 Task: Create Equity Opening Balance with Date: 01-Apr-23 for $5500
Action: Mouse moved to (69, 193)
Screenshot: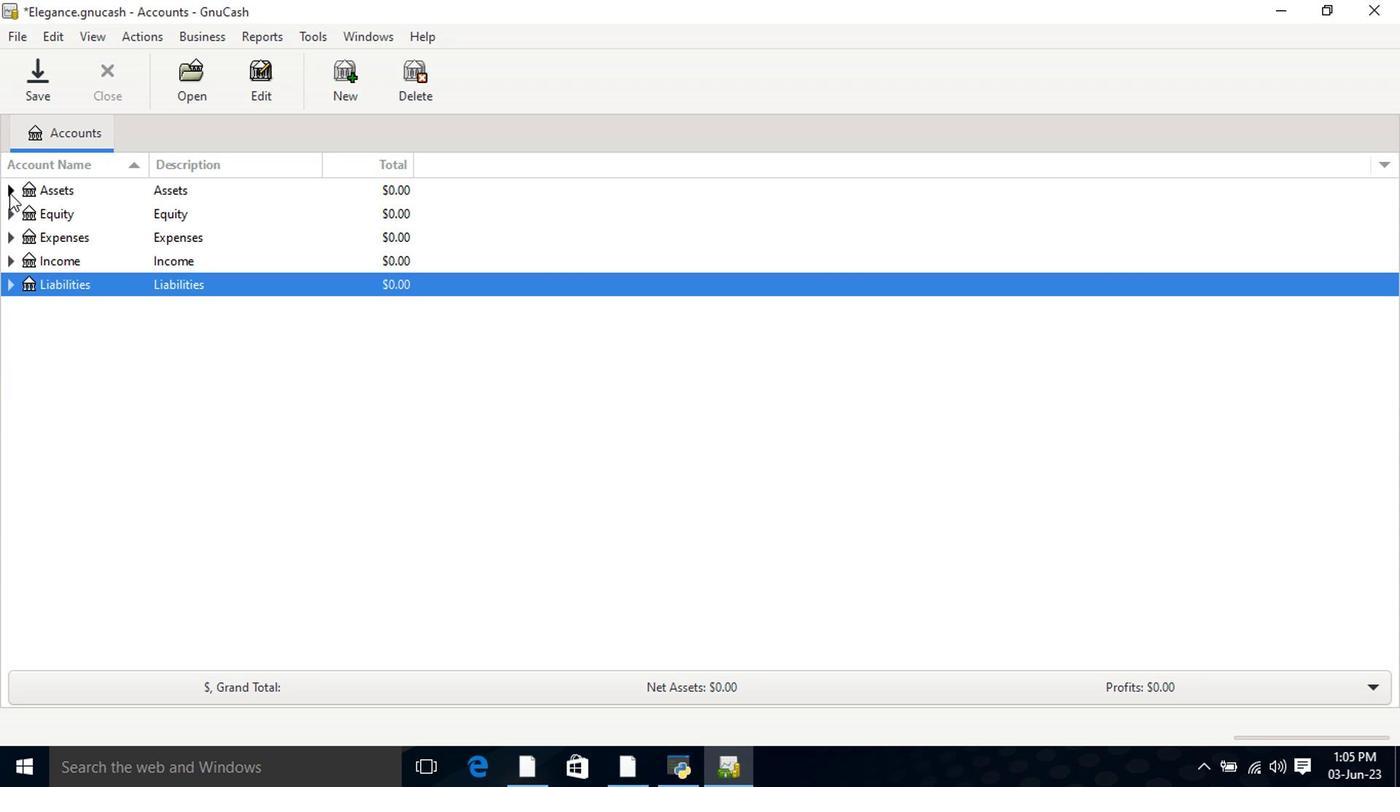 
Action: Mouse pressed left at (69, 193)
Screenshot: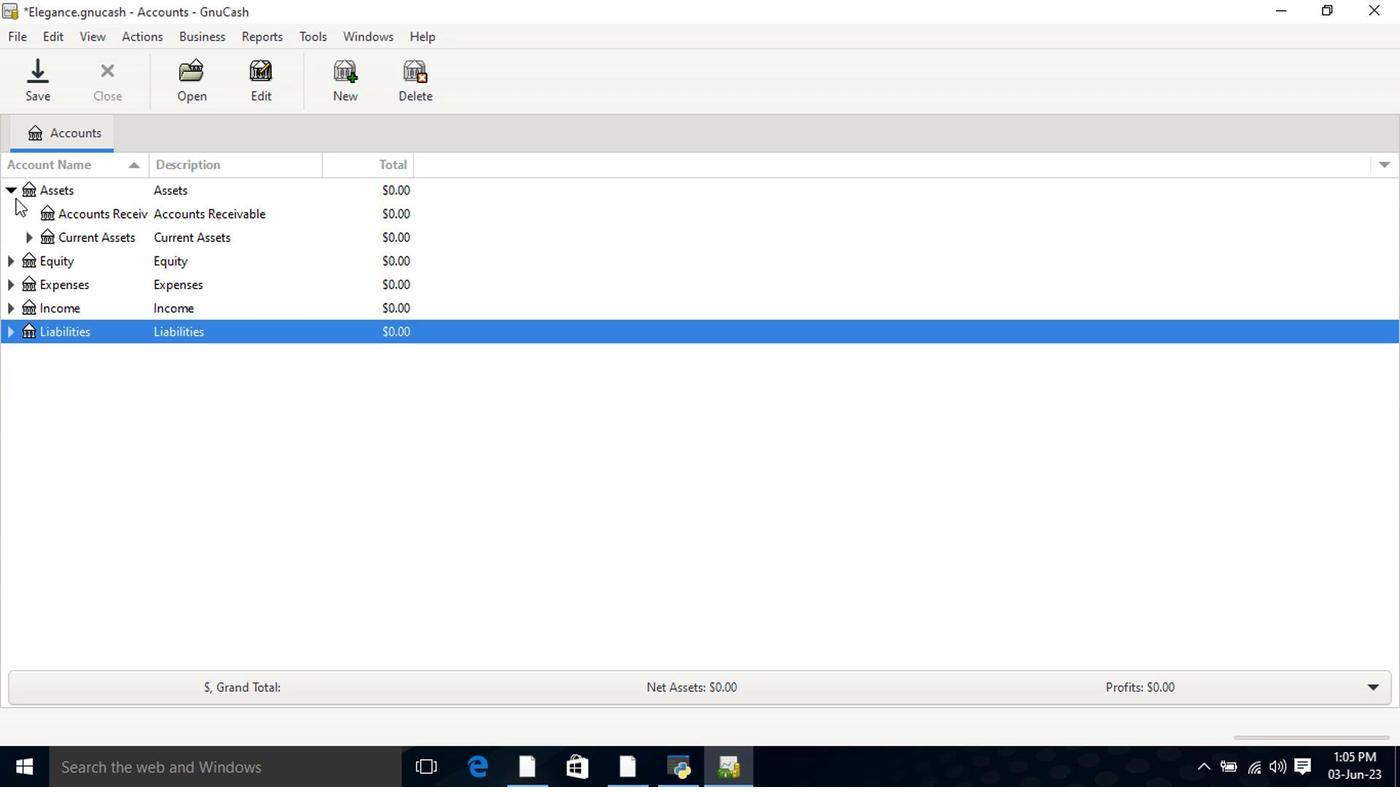 
Action: Mouse moved to (134, 230)
Screenshot: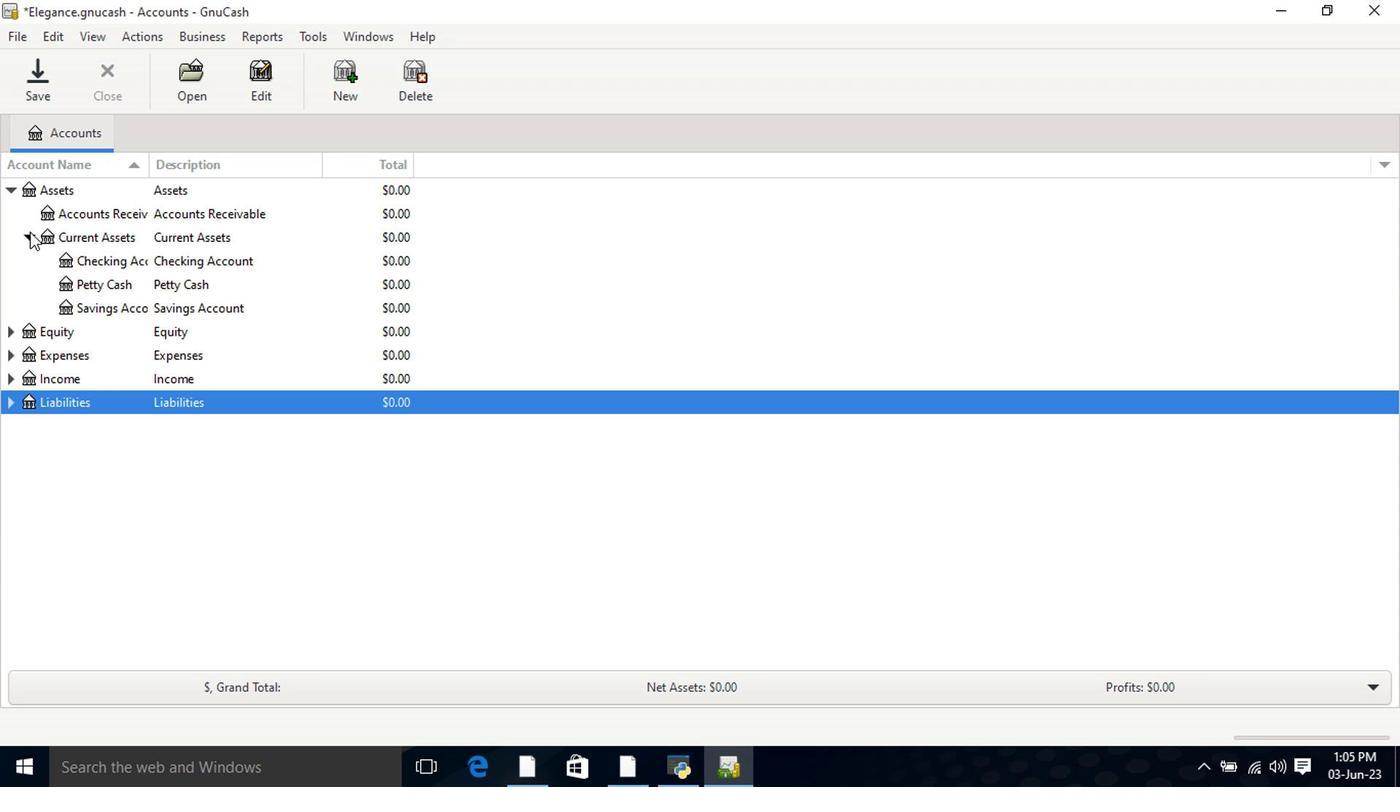 
Action: Mouse pressed left at (134, 230)
Screenshot: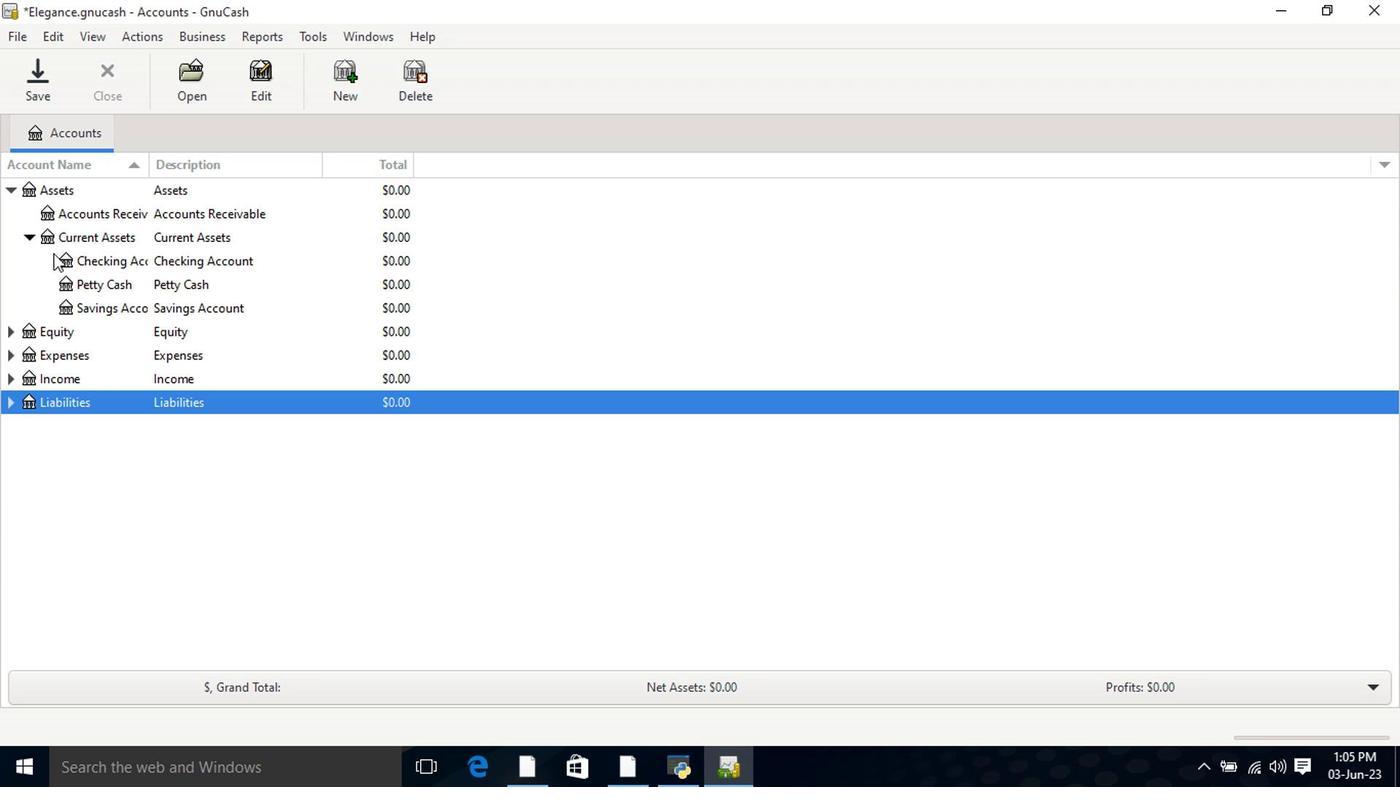 
Action: Mouse moved to (82, 228)
Screenshot: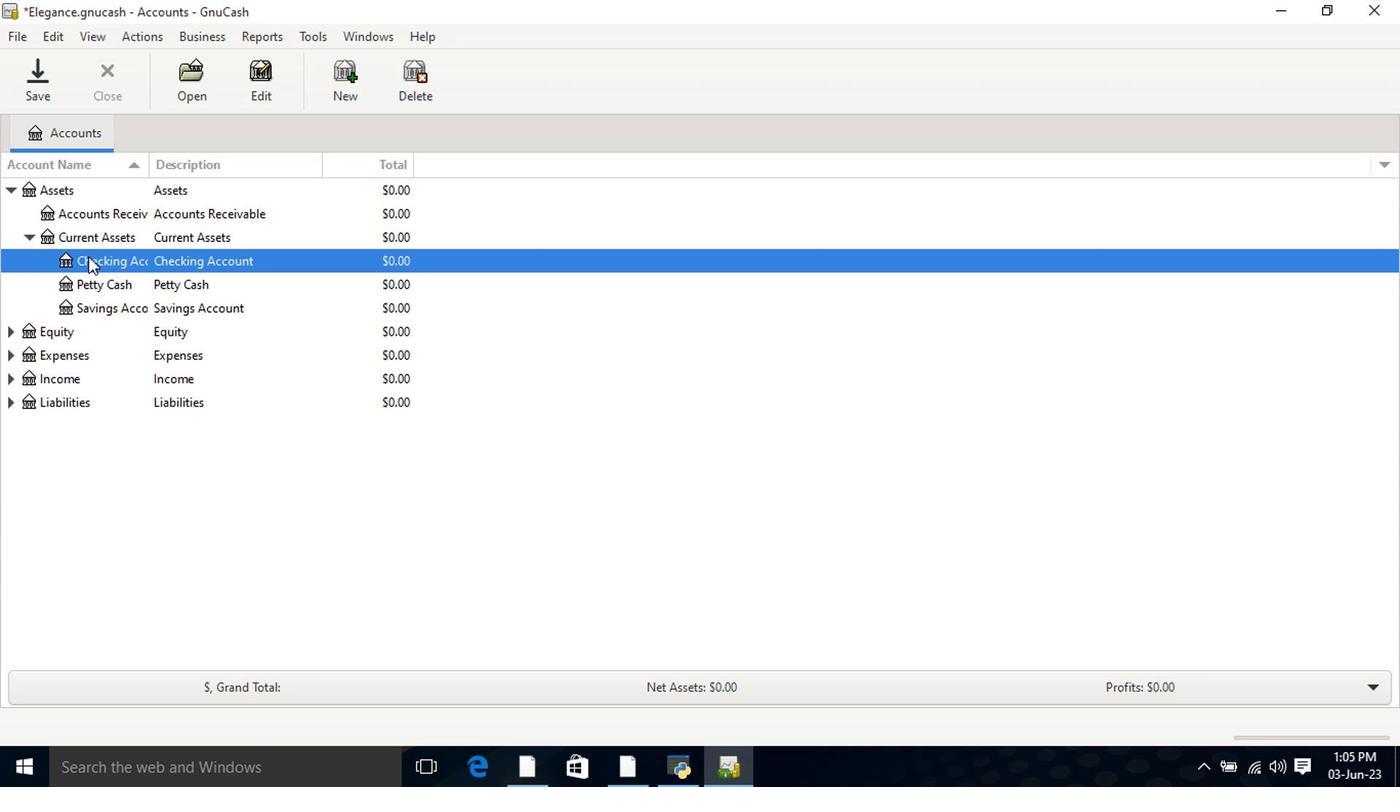 
Action: Mouse pressed left at (82, 228)
Screenshot: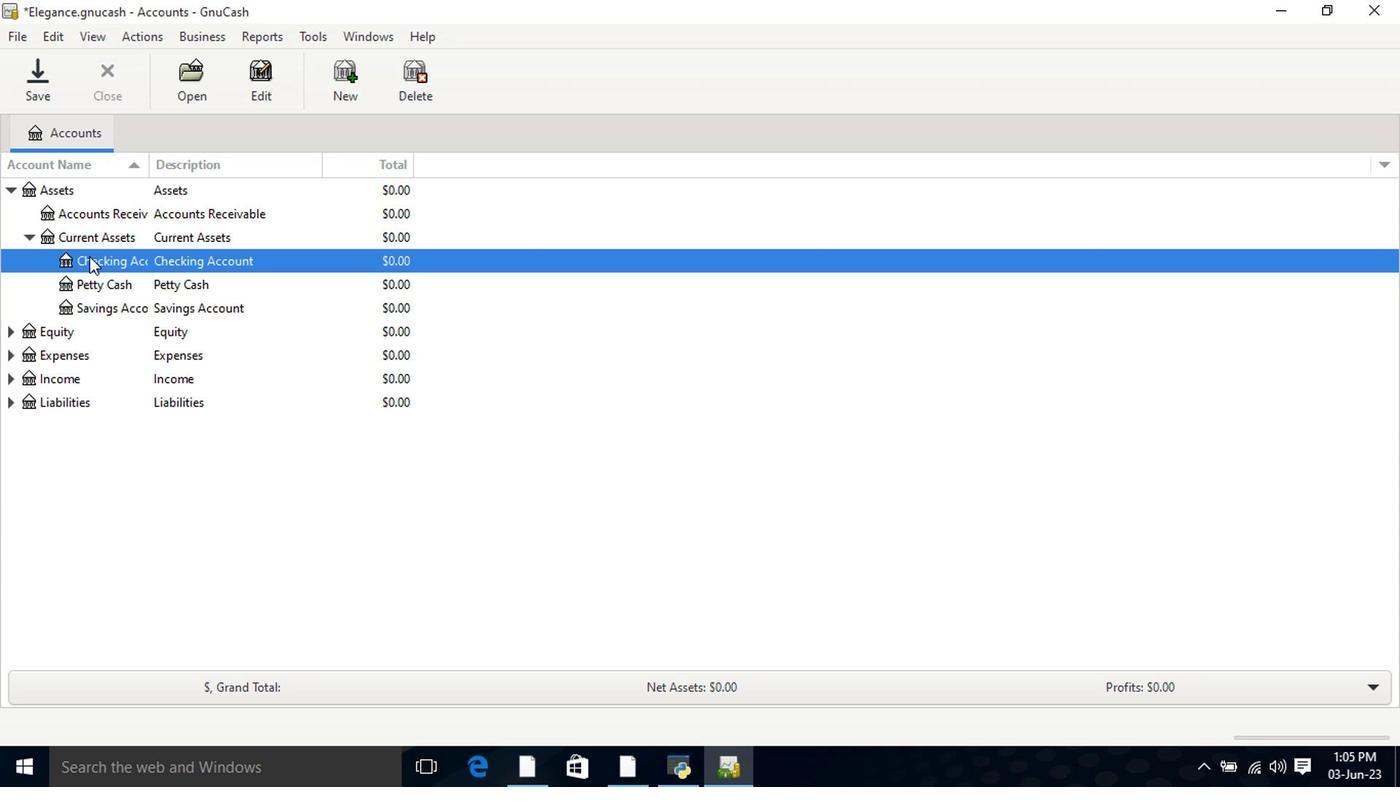 
Action: Mouse moved to (130, 248)
Screenshot: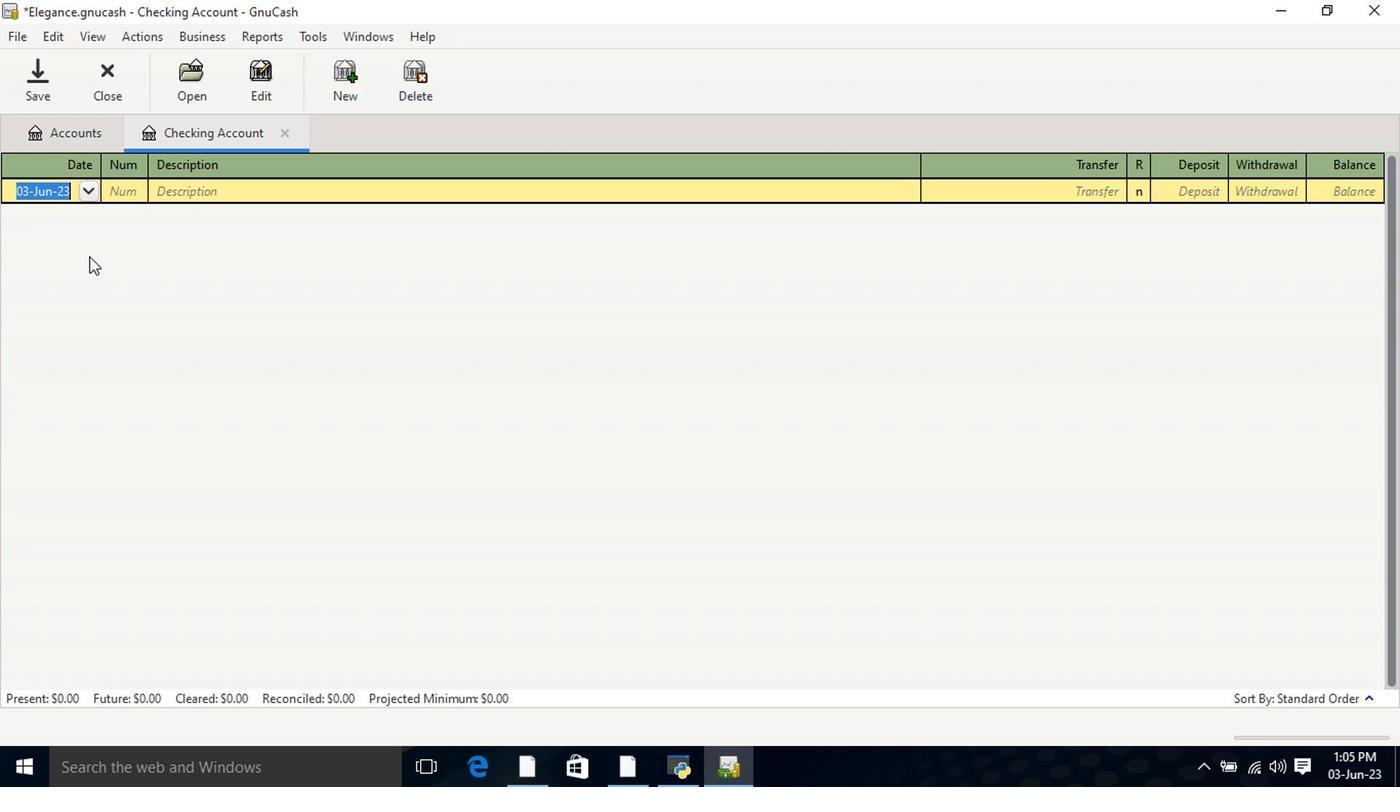 
Action: Mouse pressed left at (130, 248)
Screenshot: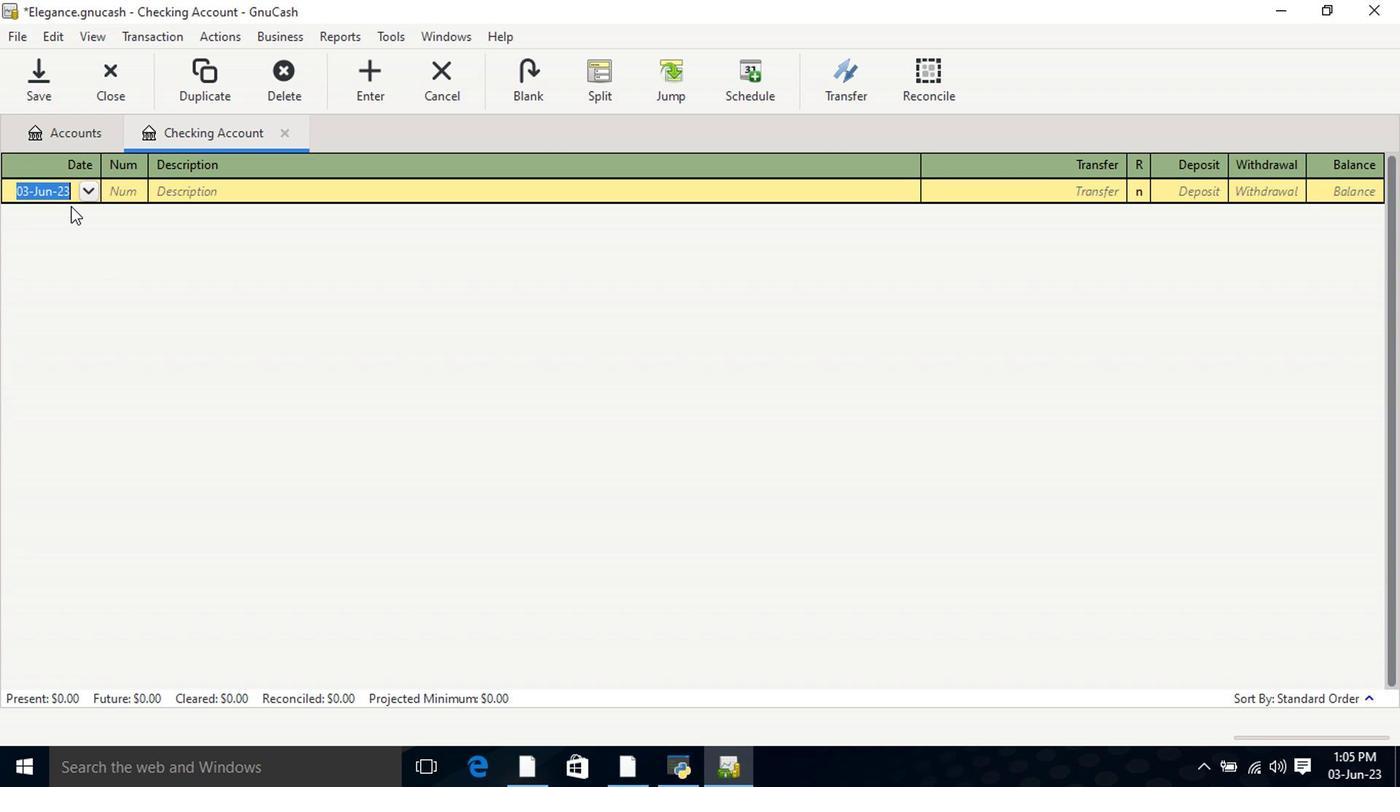 
Action: Mouse moved to (131, 248)
Screenshot: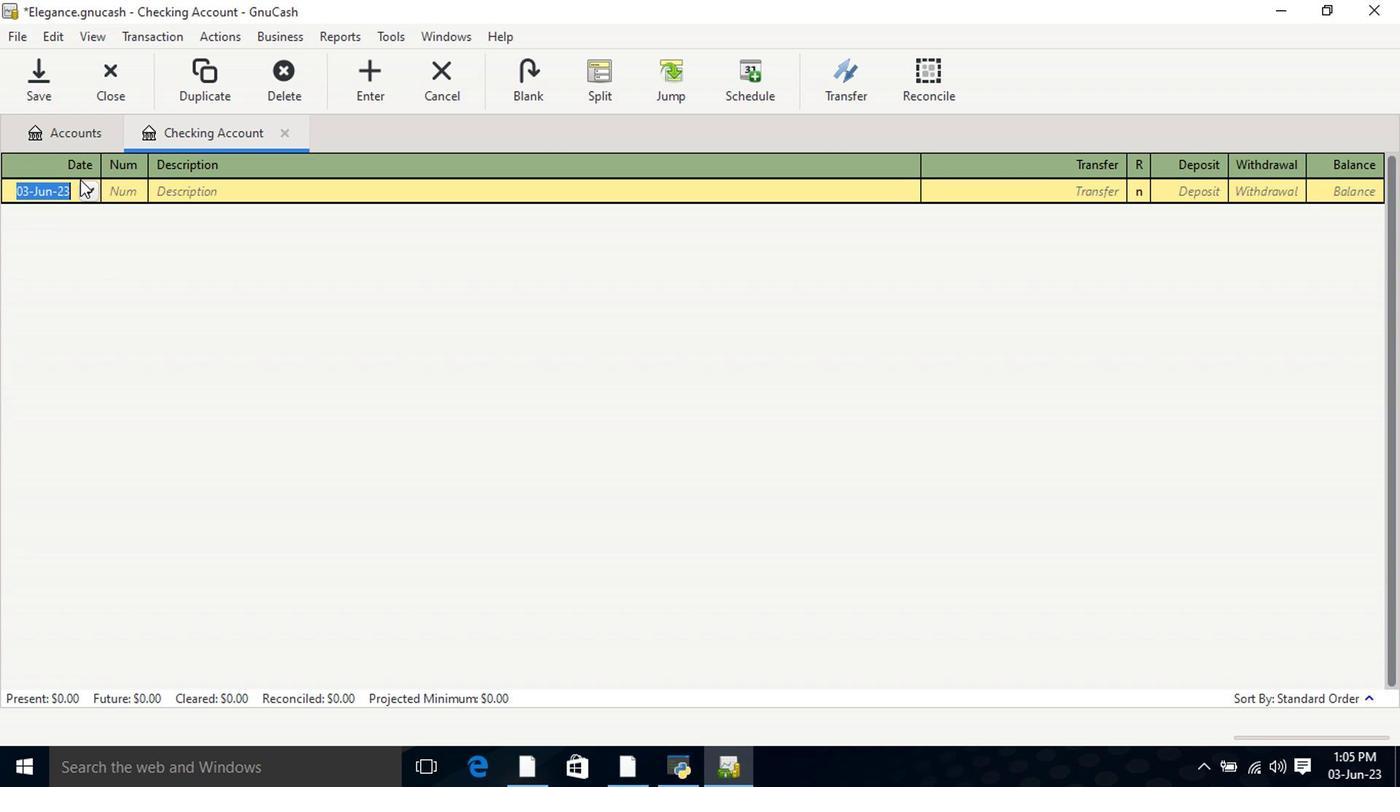 
Action: Mouse pressed left at (131, 248)
Screenshot: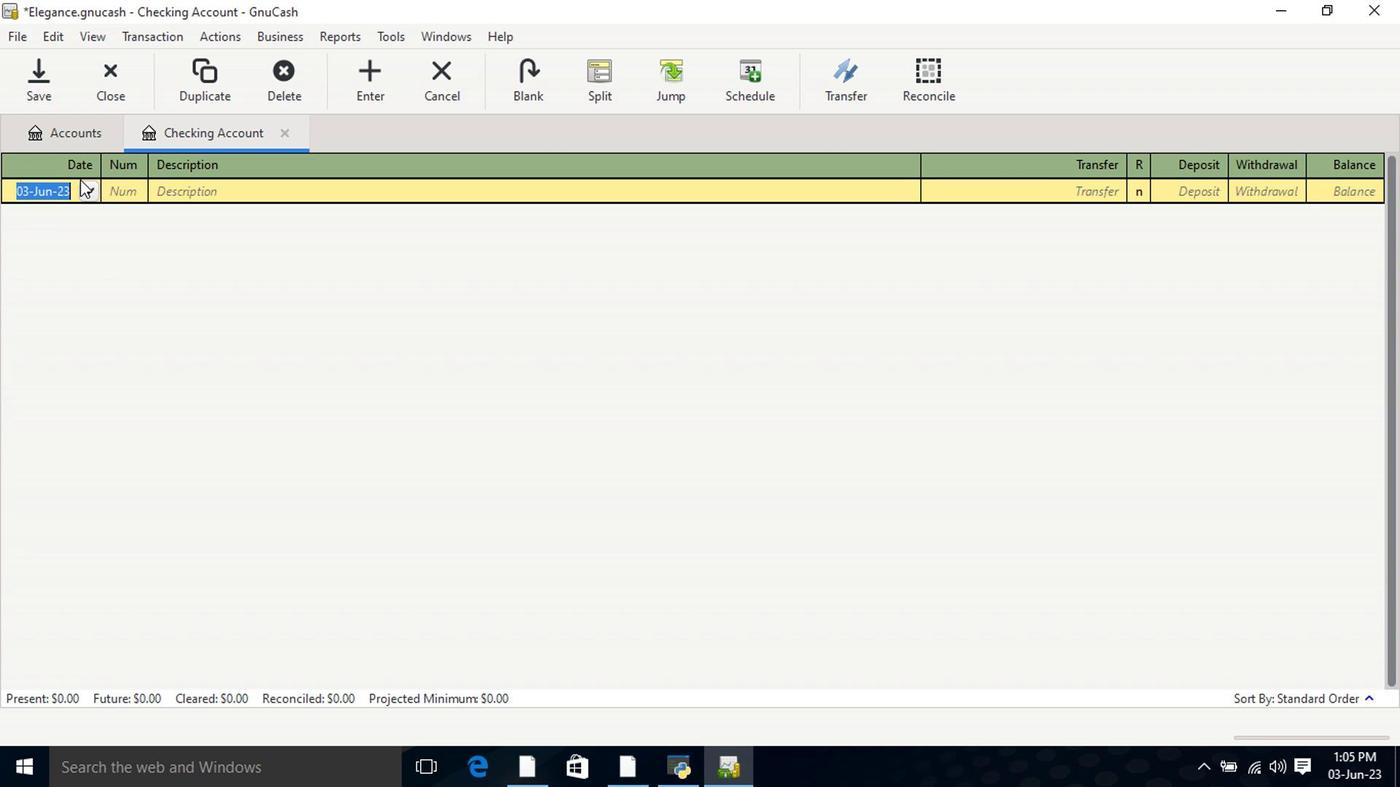 
Action: Mouse pressed left at (131, 248)
Screenshot: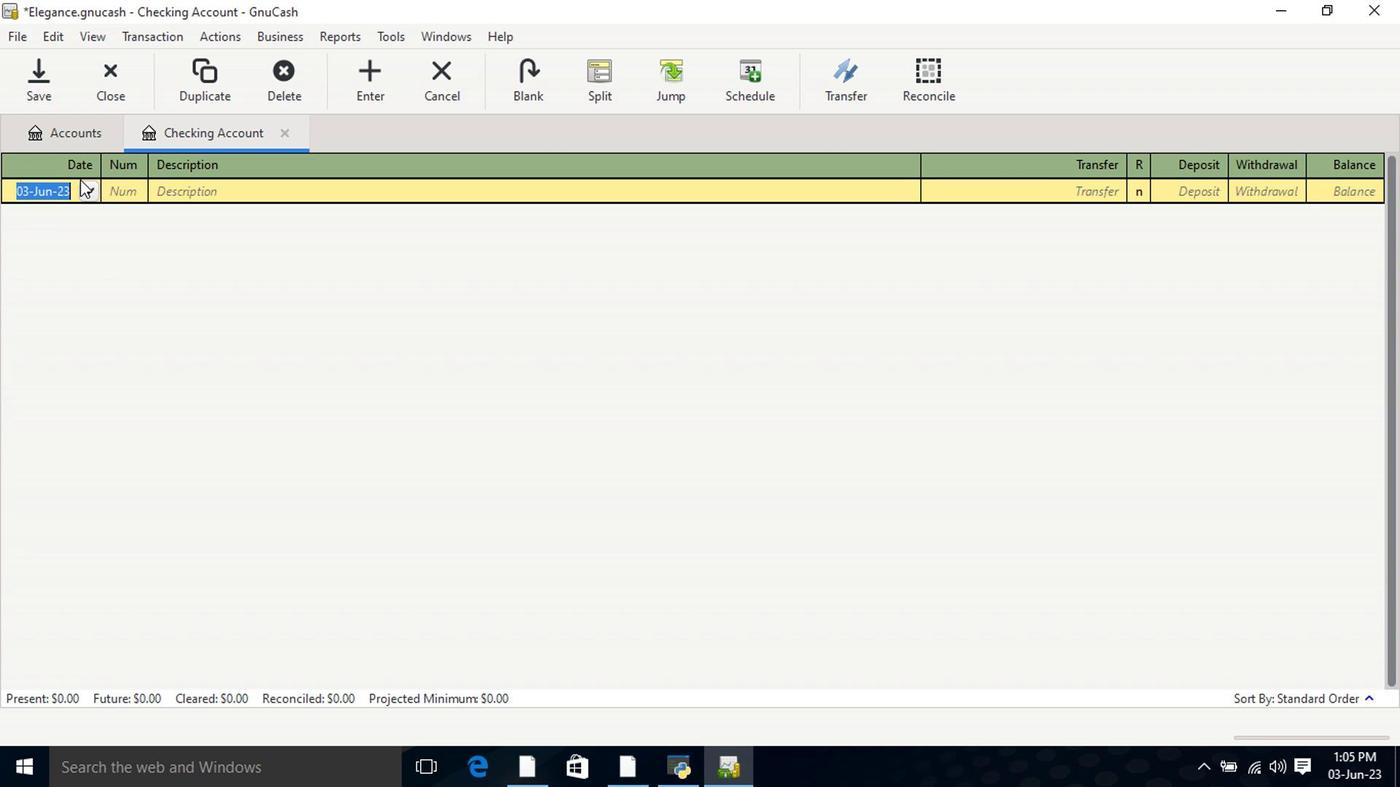 
Action: Mouse moved to (124, 194)
Screenshot: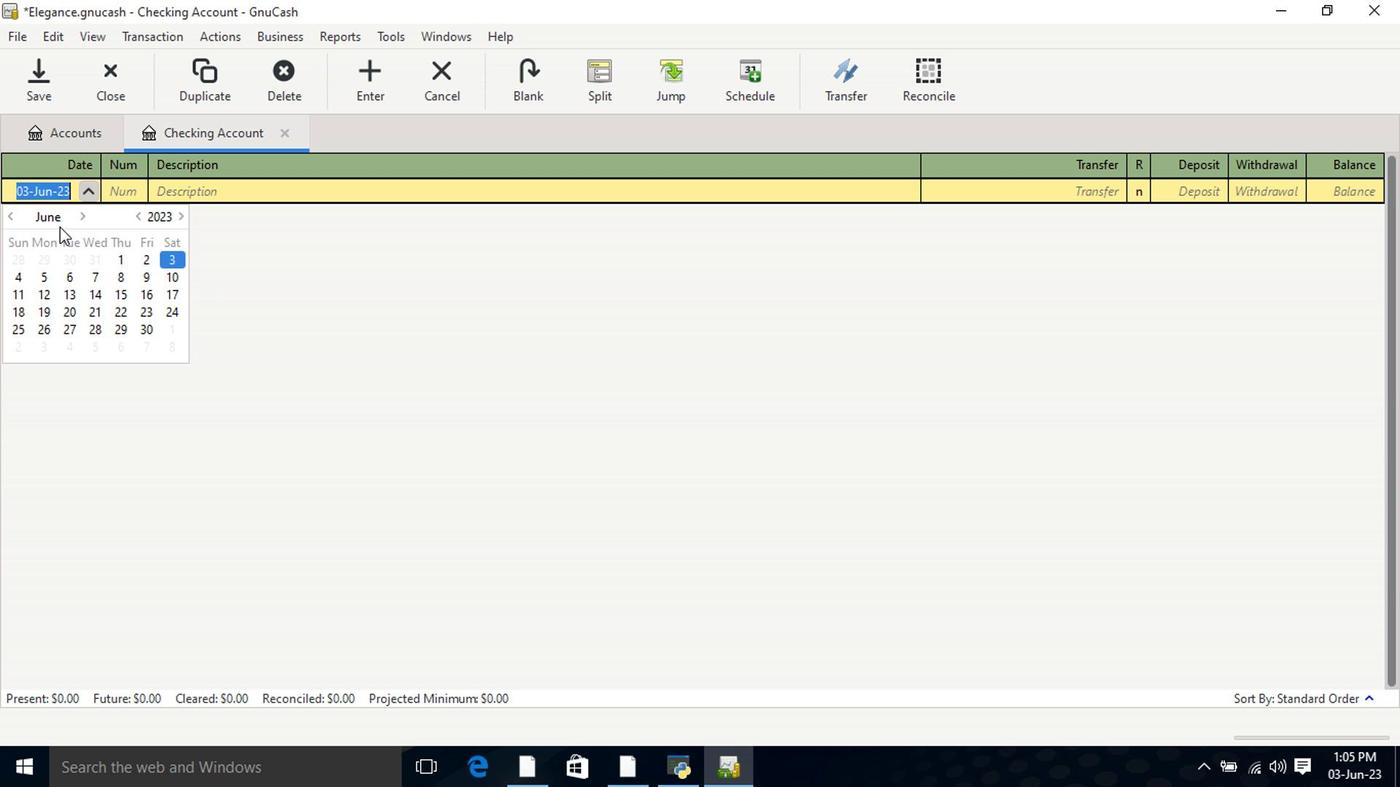 
Action: Mouse pressed left at (124, 194)
Screenshot: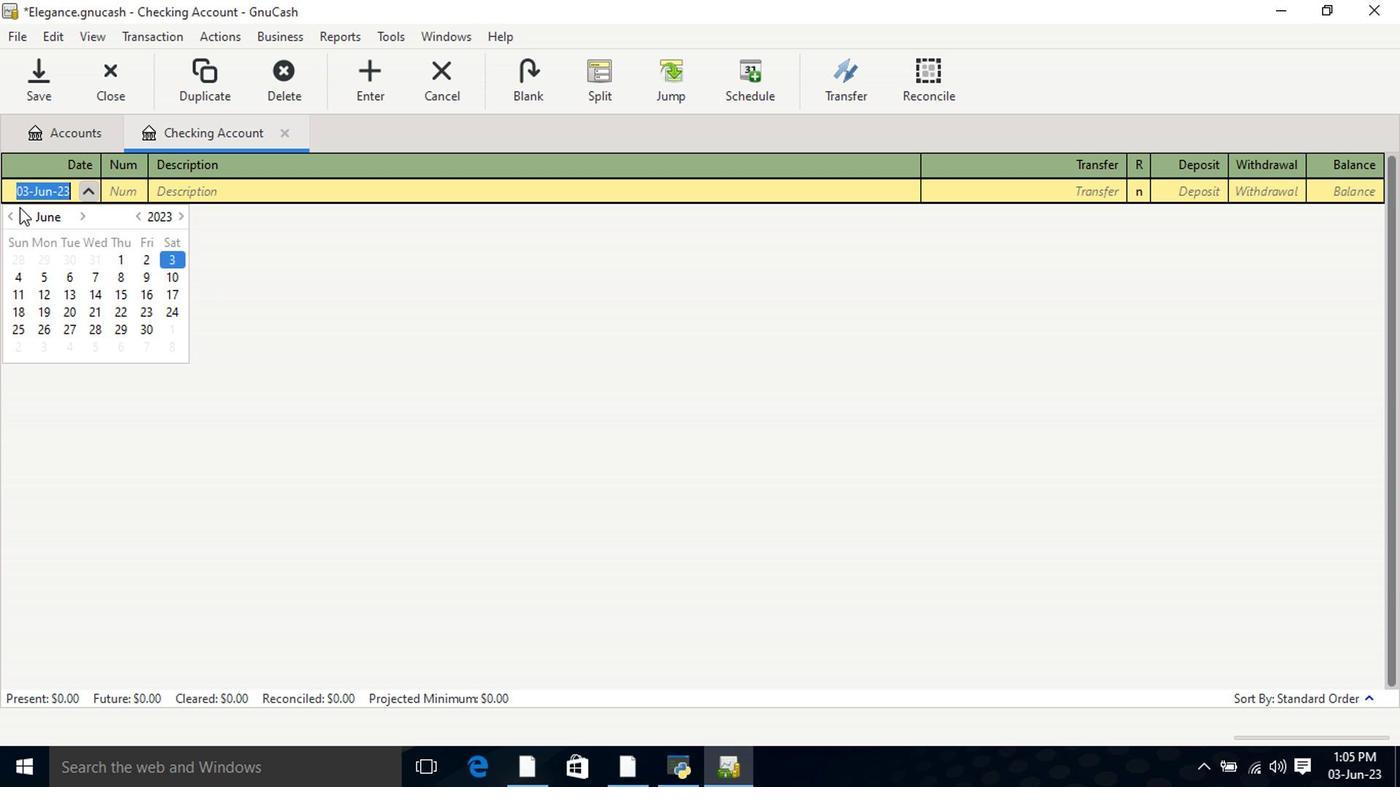 
Action: Mouse moved to (70, 217)
Screenshot: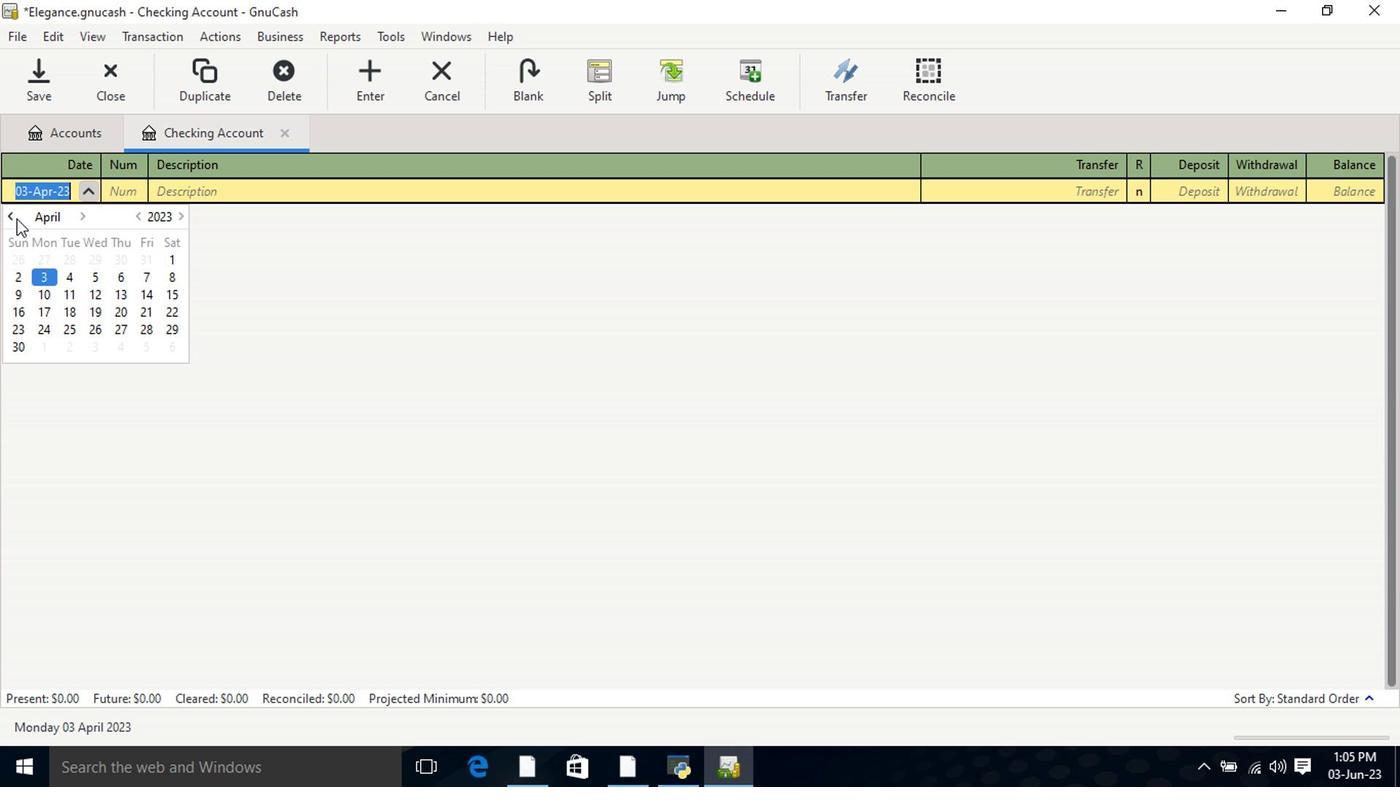 
Action: Mouse pressed left at (70, 217)
Screenshot: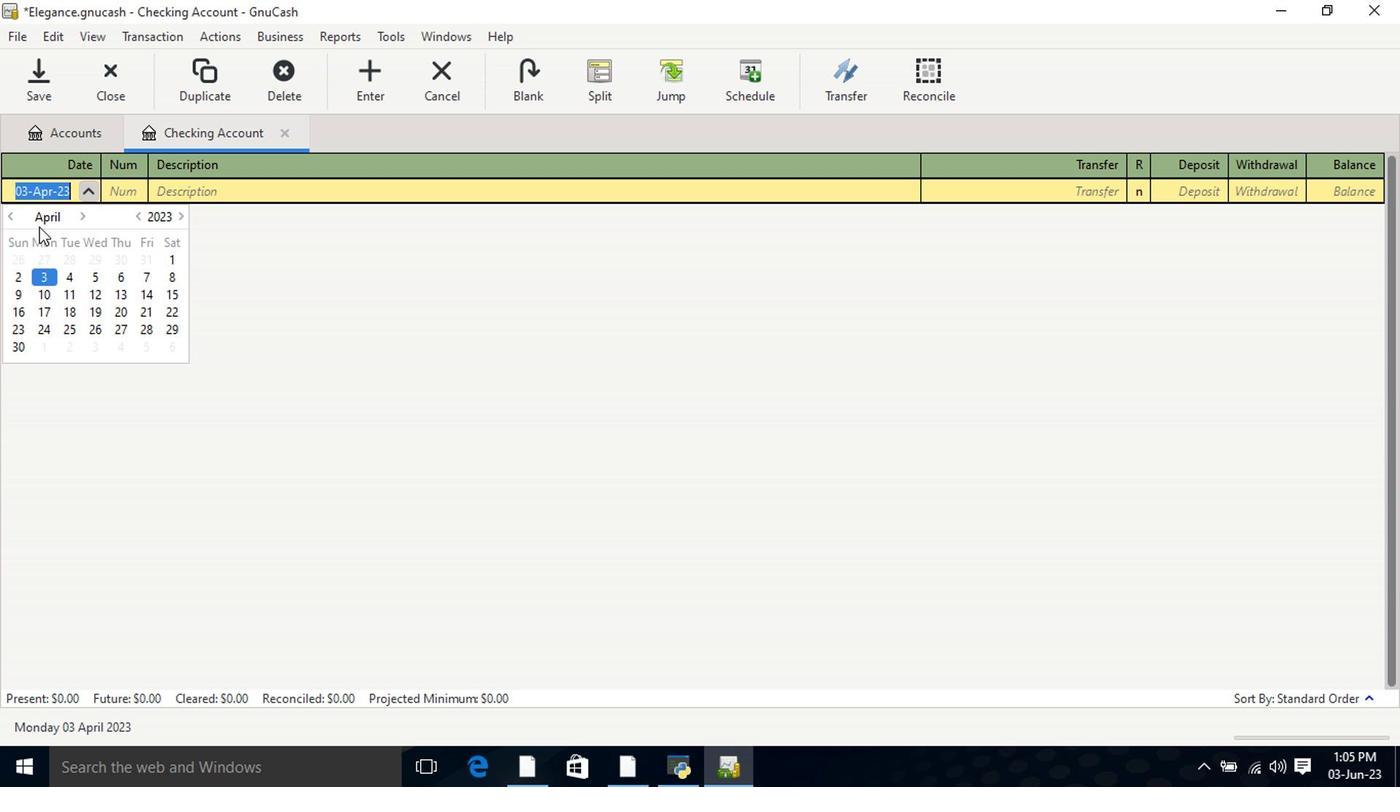 
Action: Mouse moved to (70, 217)
Screenshot: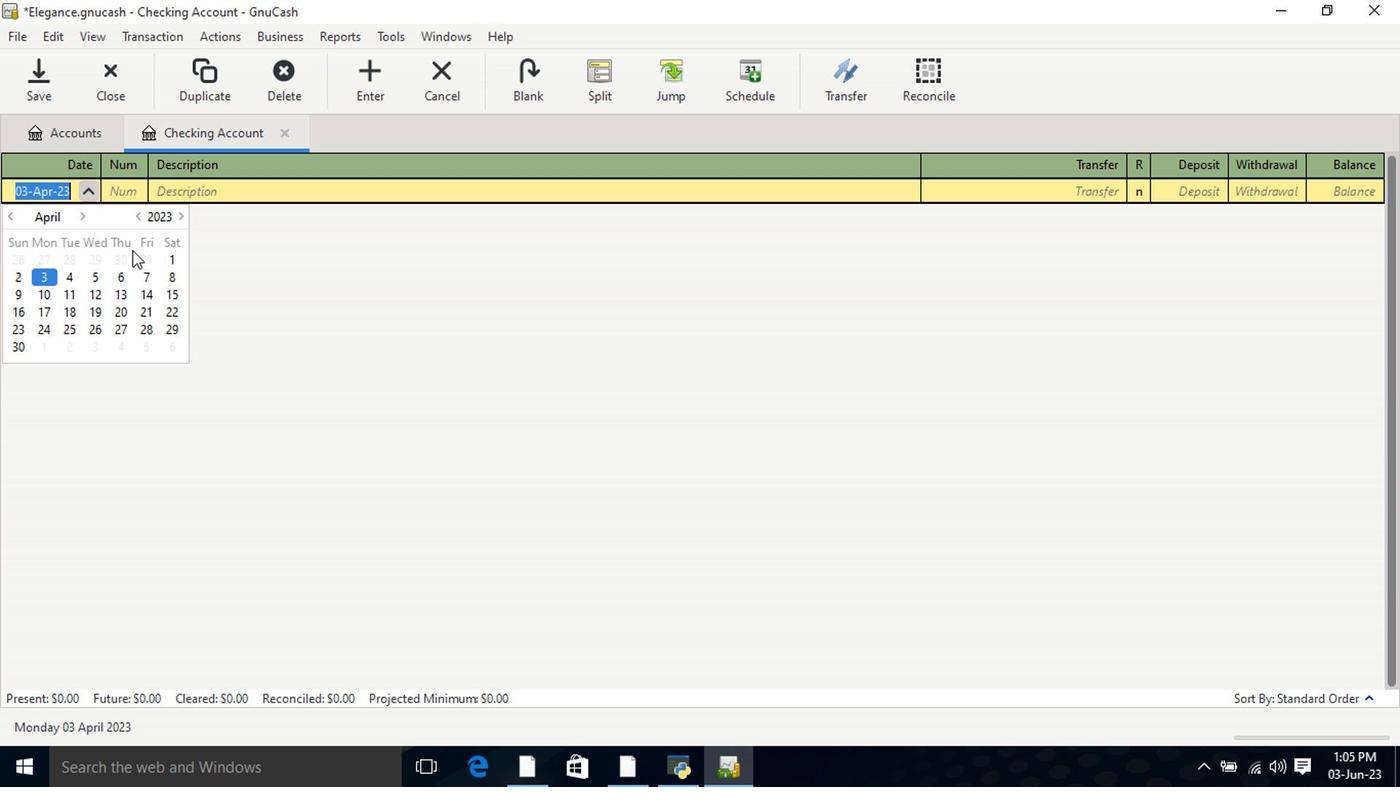 
Action: Mouse pressed left at (70, 217)
Screenshot: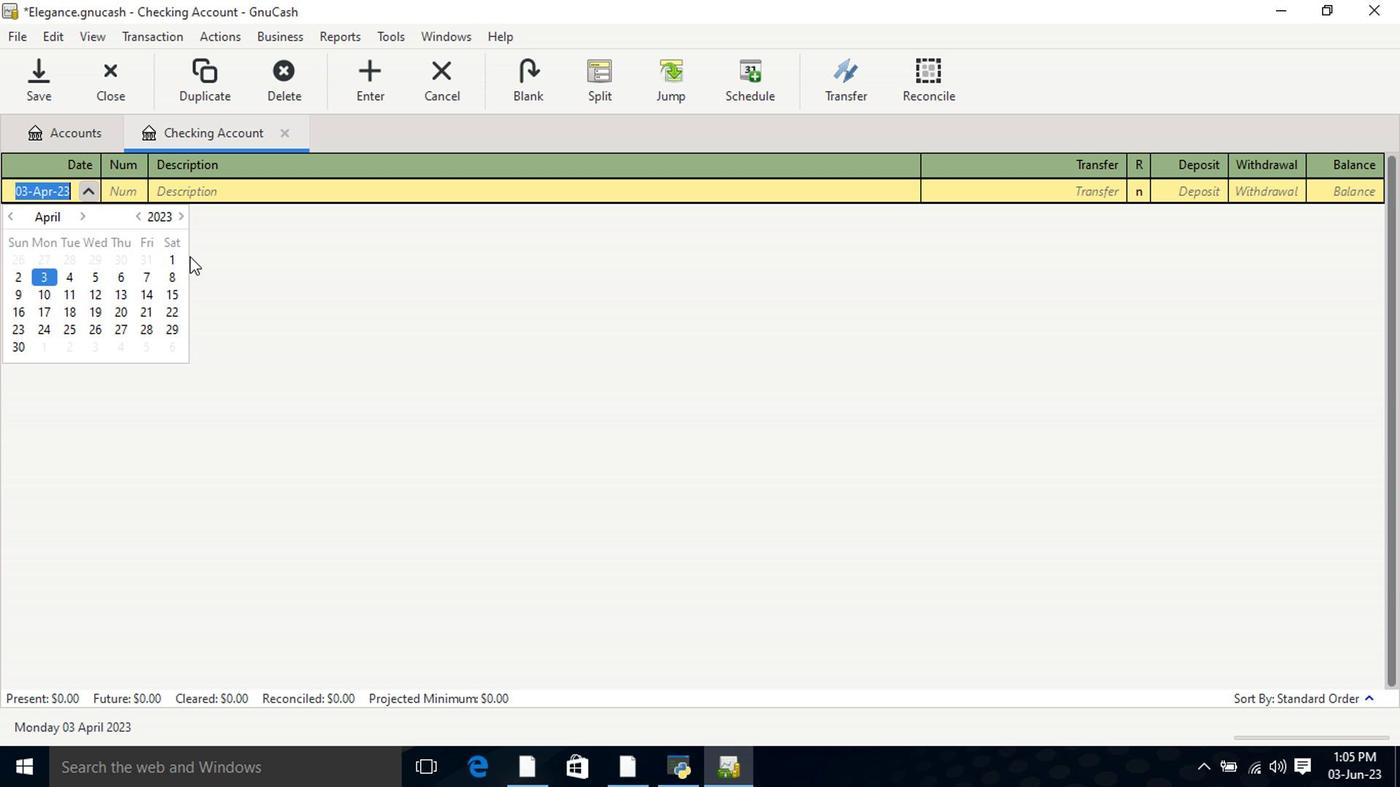 
Action: Mouse moved to (186, 246)
Screenshot: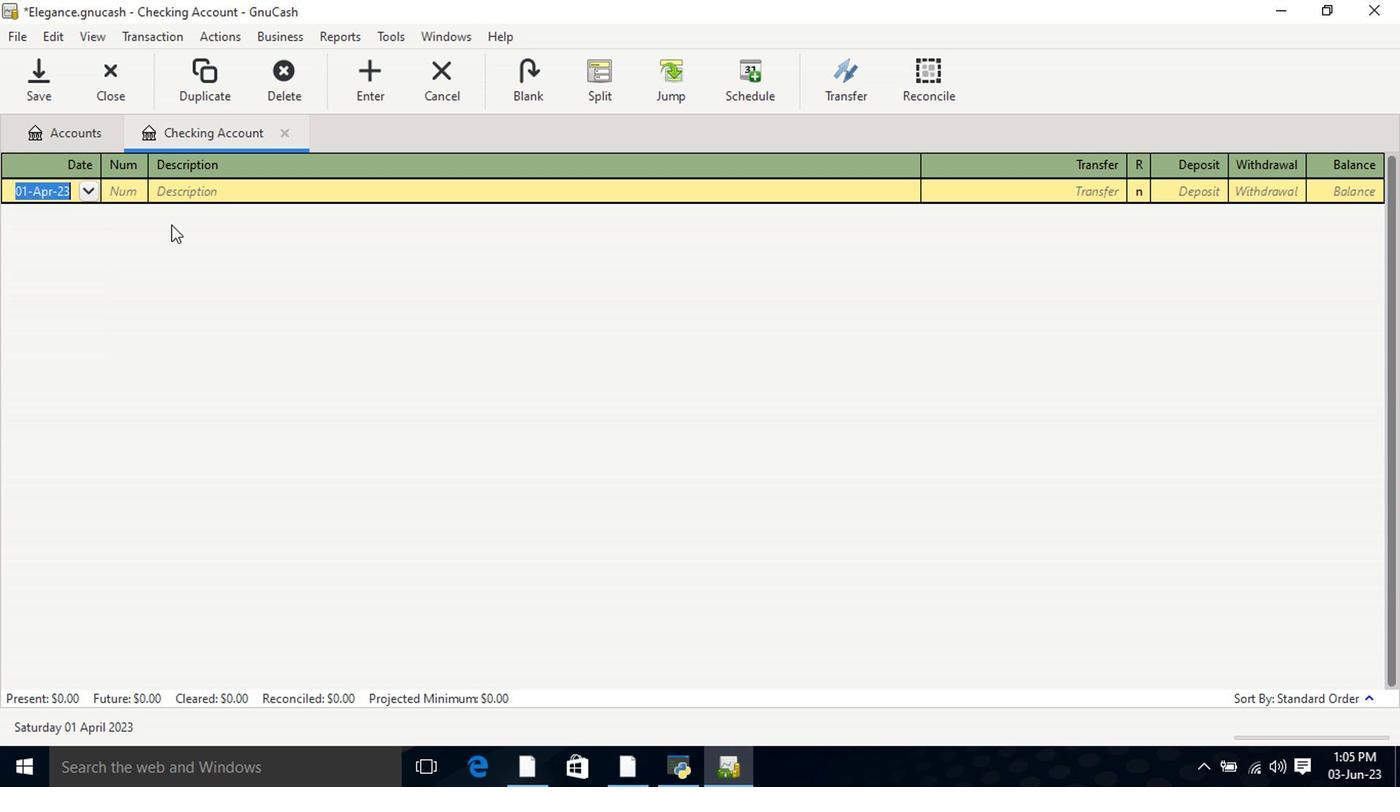 
Action: Mouse pressed left at (186, 246)
Screenshot: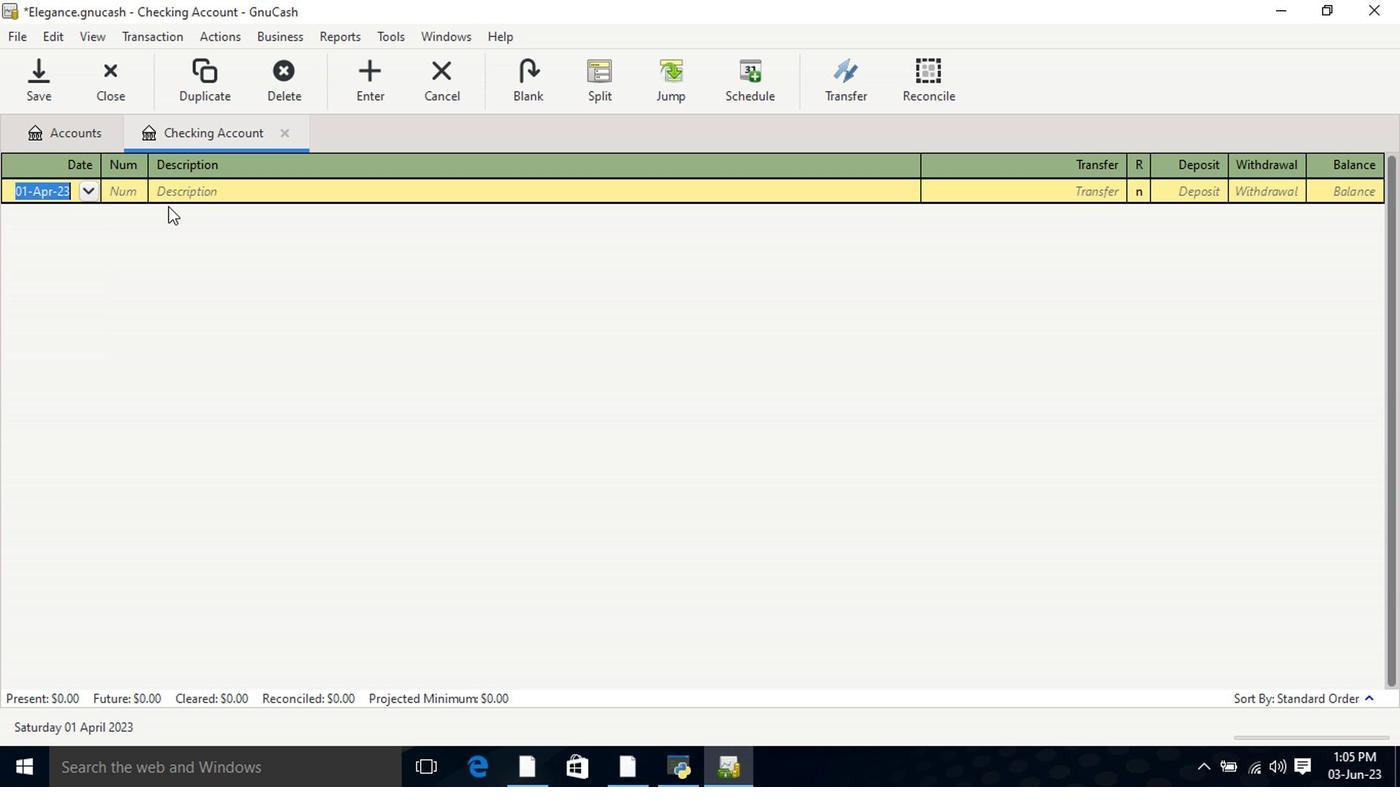 
Action: Mouse moved to (186, 246)
Screenshot: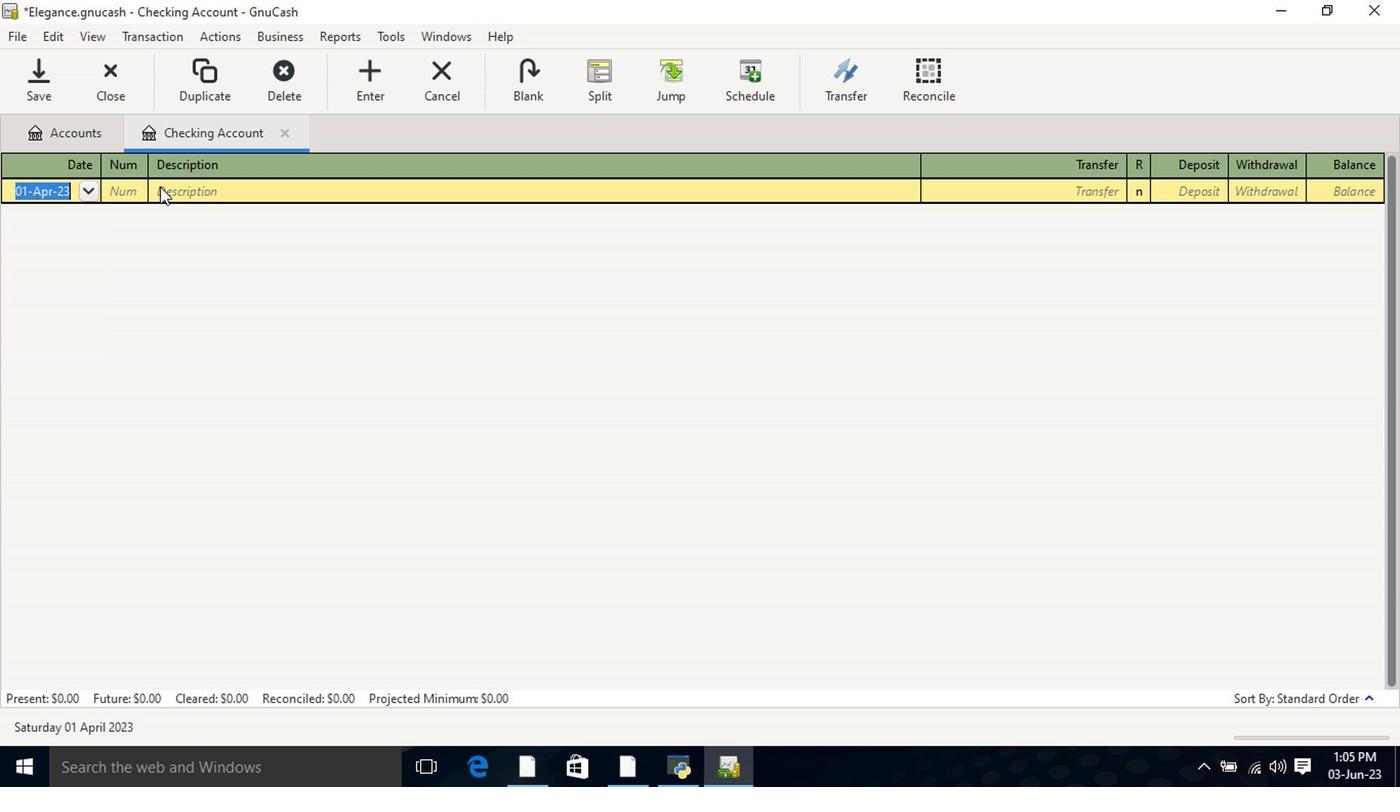 
Action: Mouse pressed left at (186, 246)
Screenshot: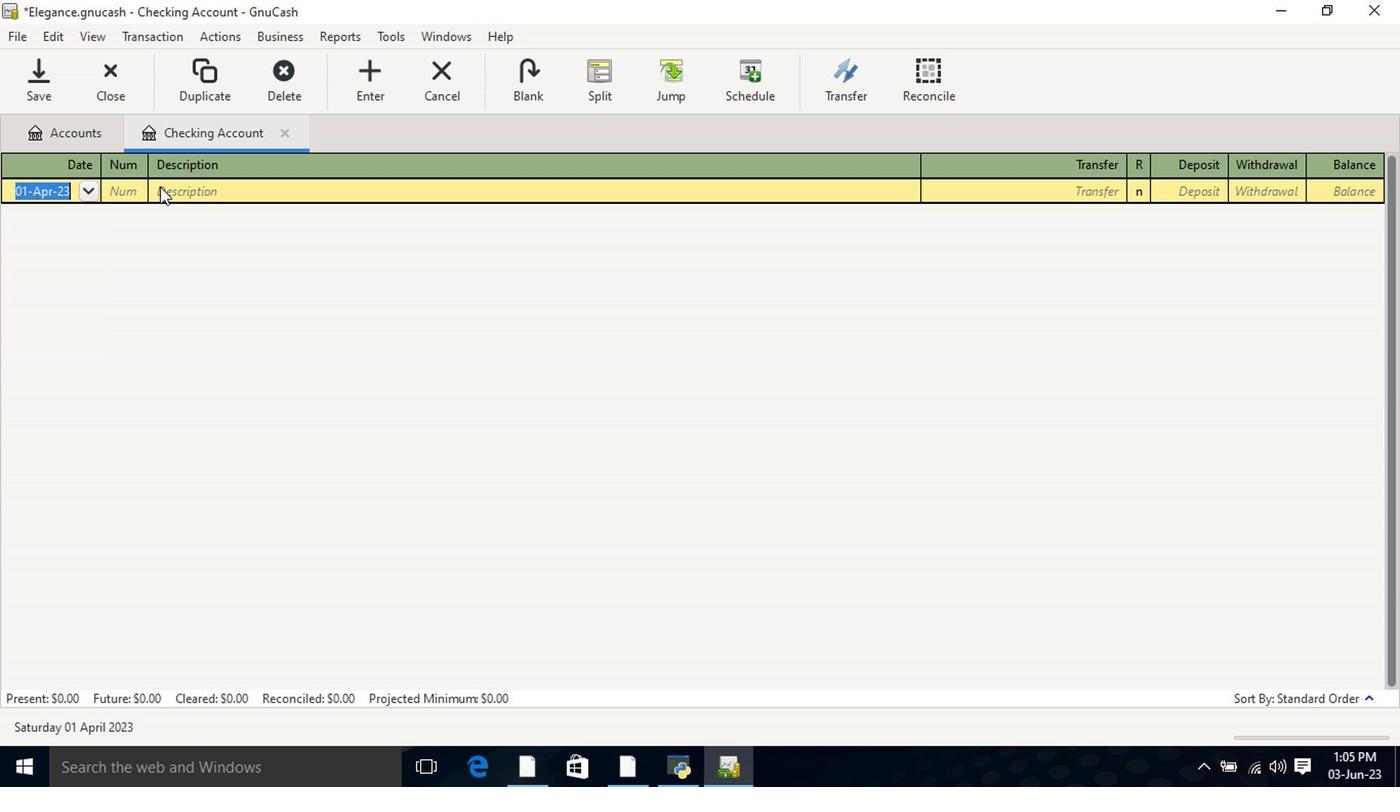 
Action: Mouse moved to (156, 196)
Screenshot: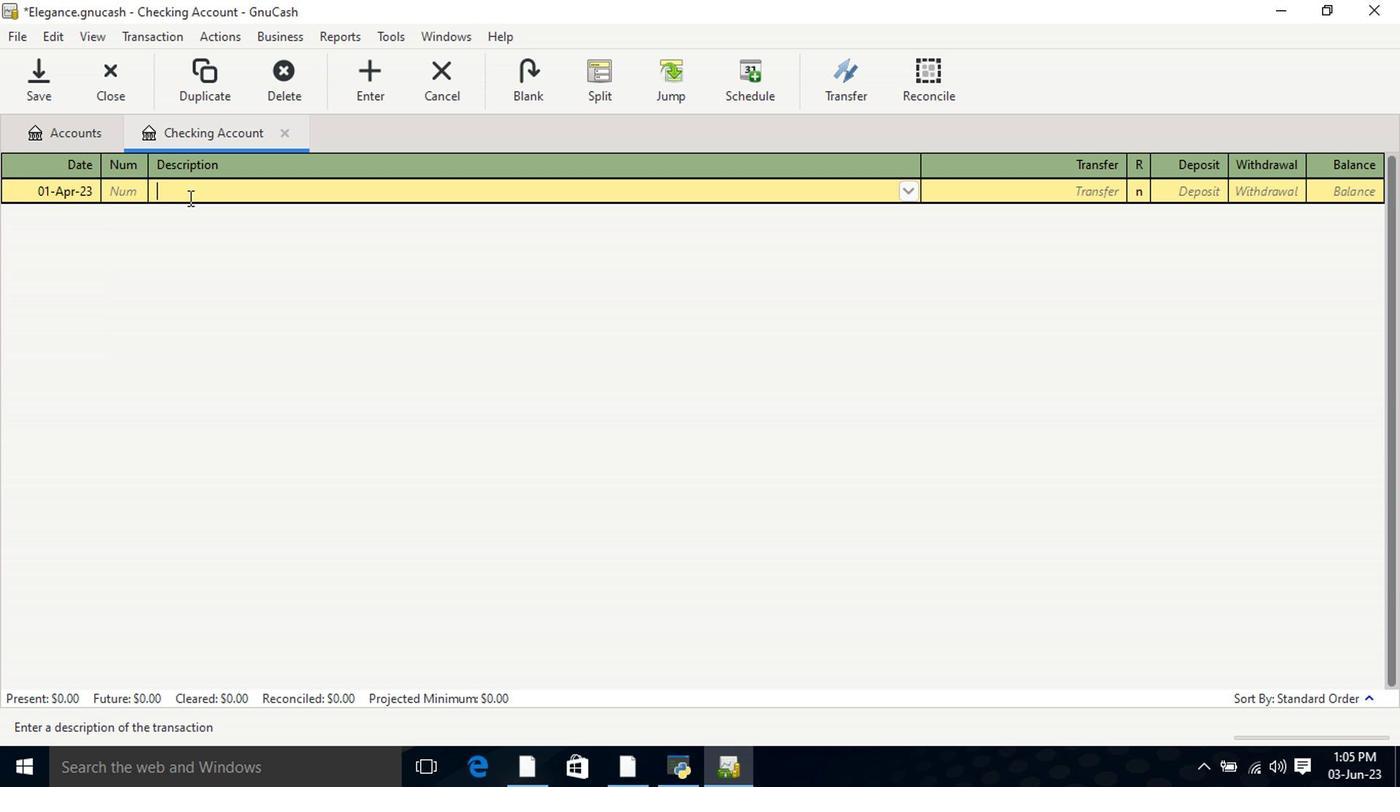 
Action: Mouse pressed left at (156, 196)
Screenshot: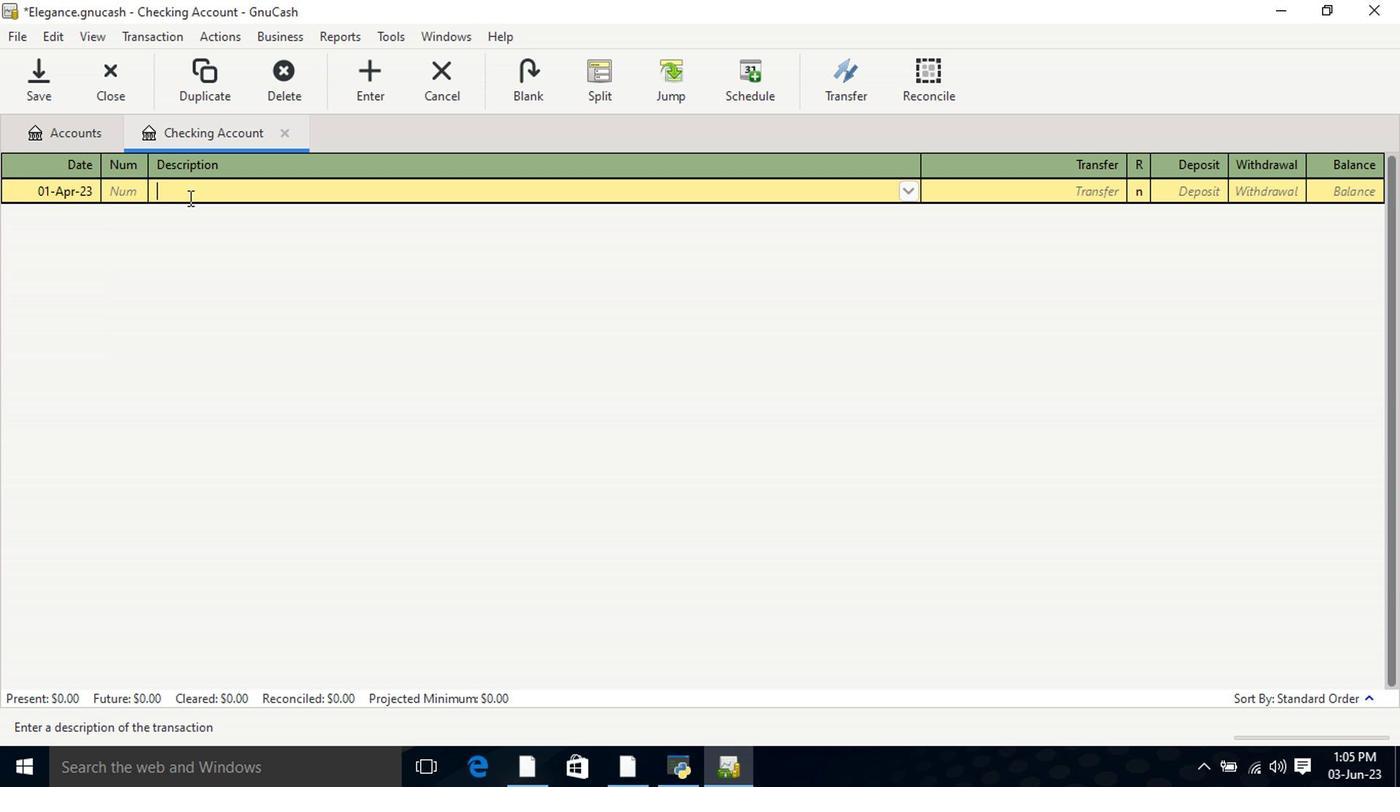 
Action: Mouse moved to (175, 197)
Screenshot: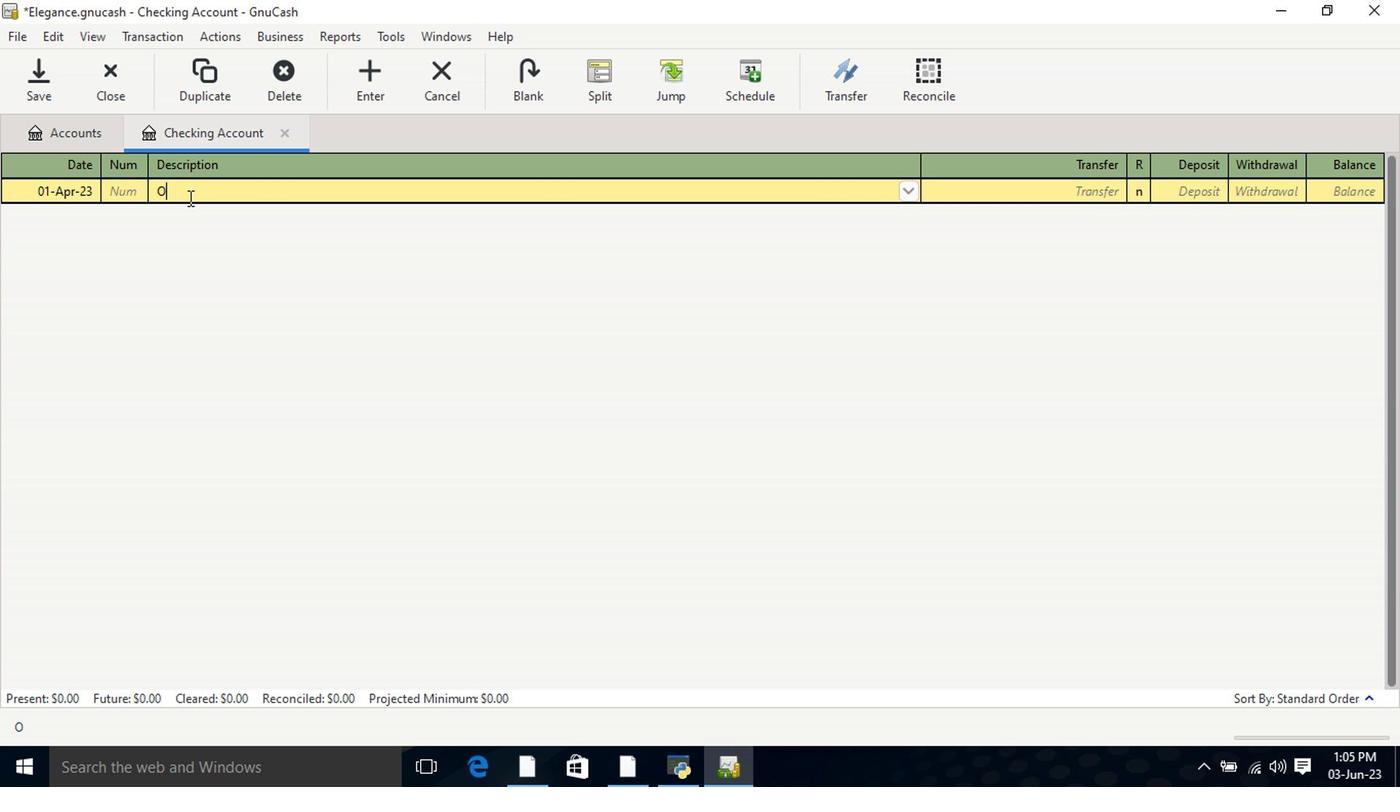 
Action: Mouse pressed left at (175, 197)
Screenshot: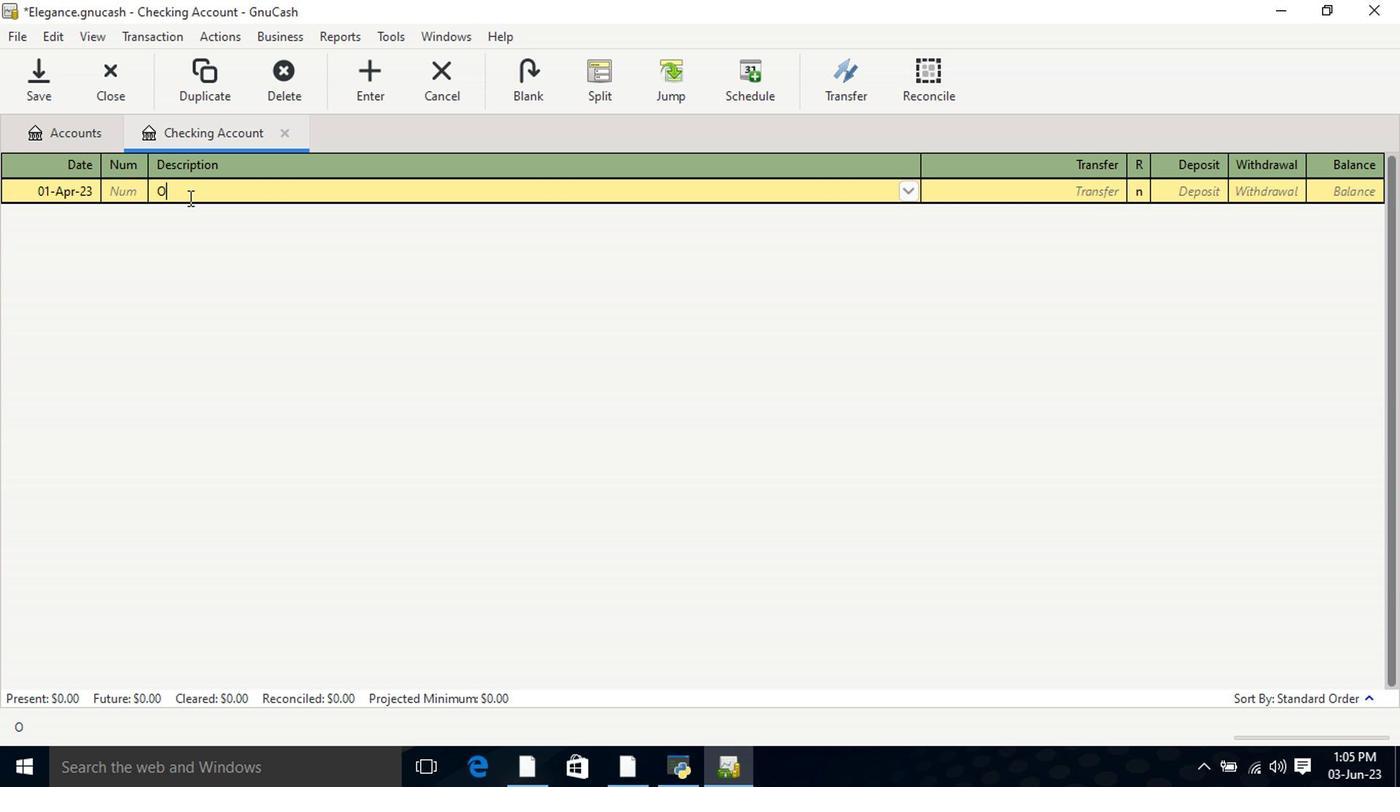 
Action: Mouse moved to (180, 200)
Screenshot: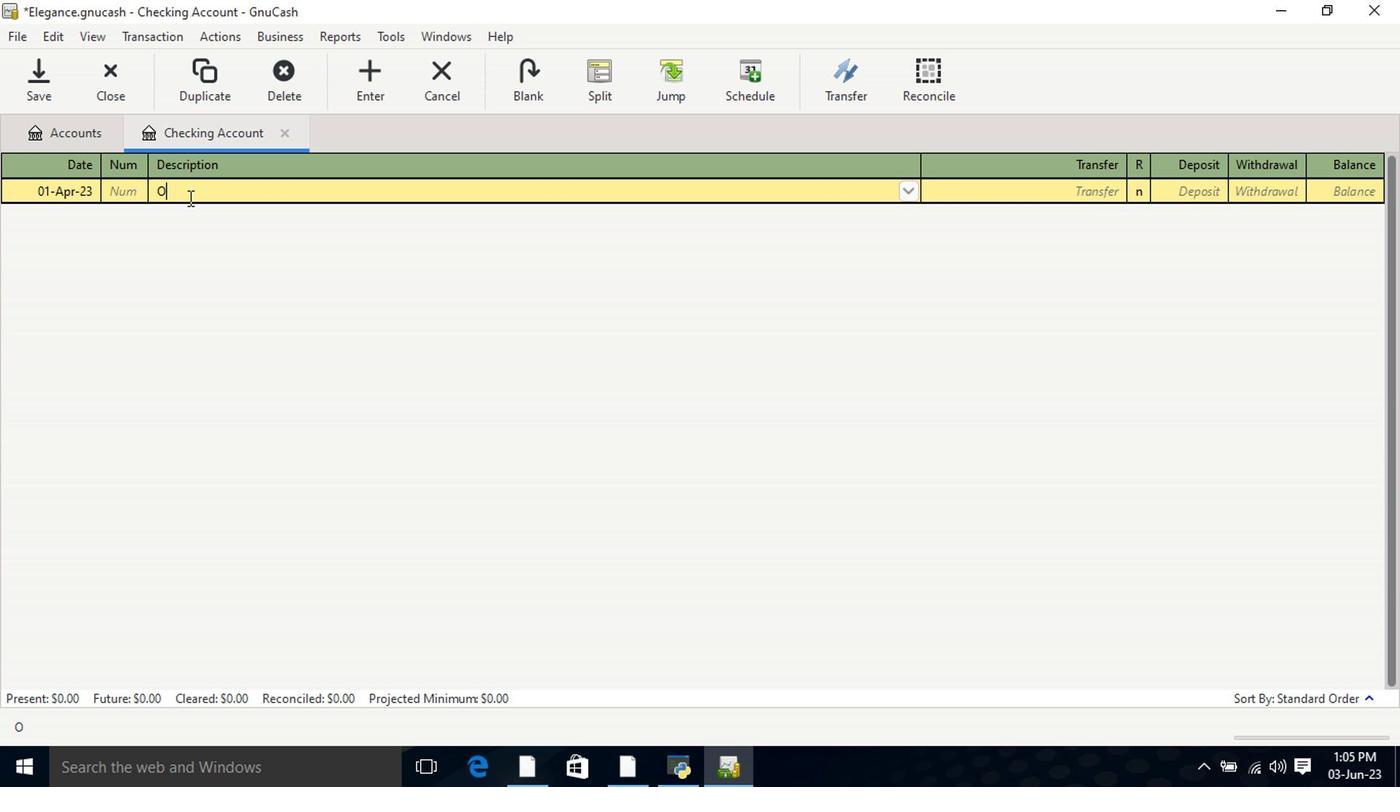 
Action: Key pressed <Key.shift>Eq<Key.backspace><Key.backspace><Key.shift>Open<Key.backspace><Key.backspace><Key.backspace><Key.backspace><Key.shift>Opening<Key.space><Key.shift>Bala<Key.home><Key.shift>Equity<Key.space><Key.end>n<Key.shift><Key.left><Key.left><Key.left>
Screenshot: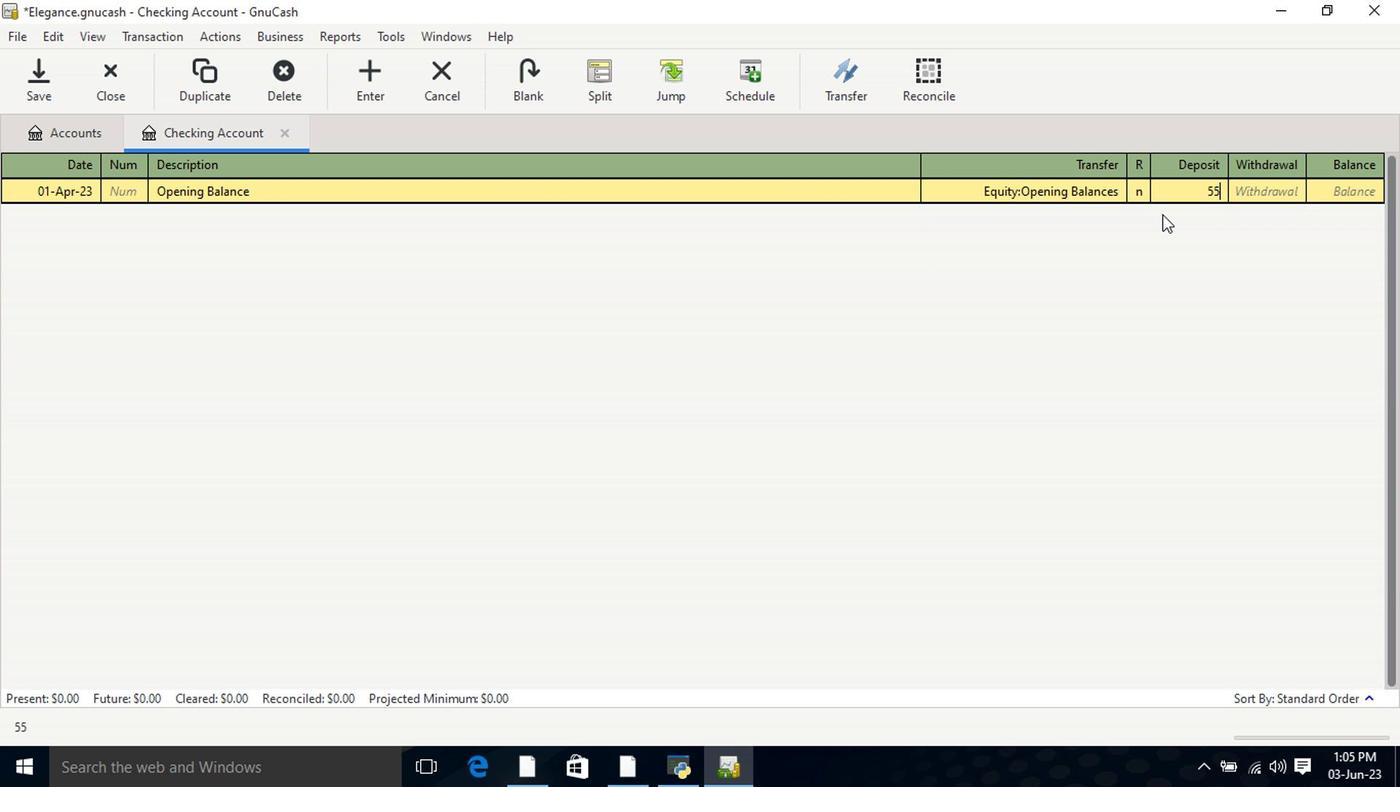 
Action: Mouse moved to (68, 193)
Screenshot: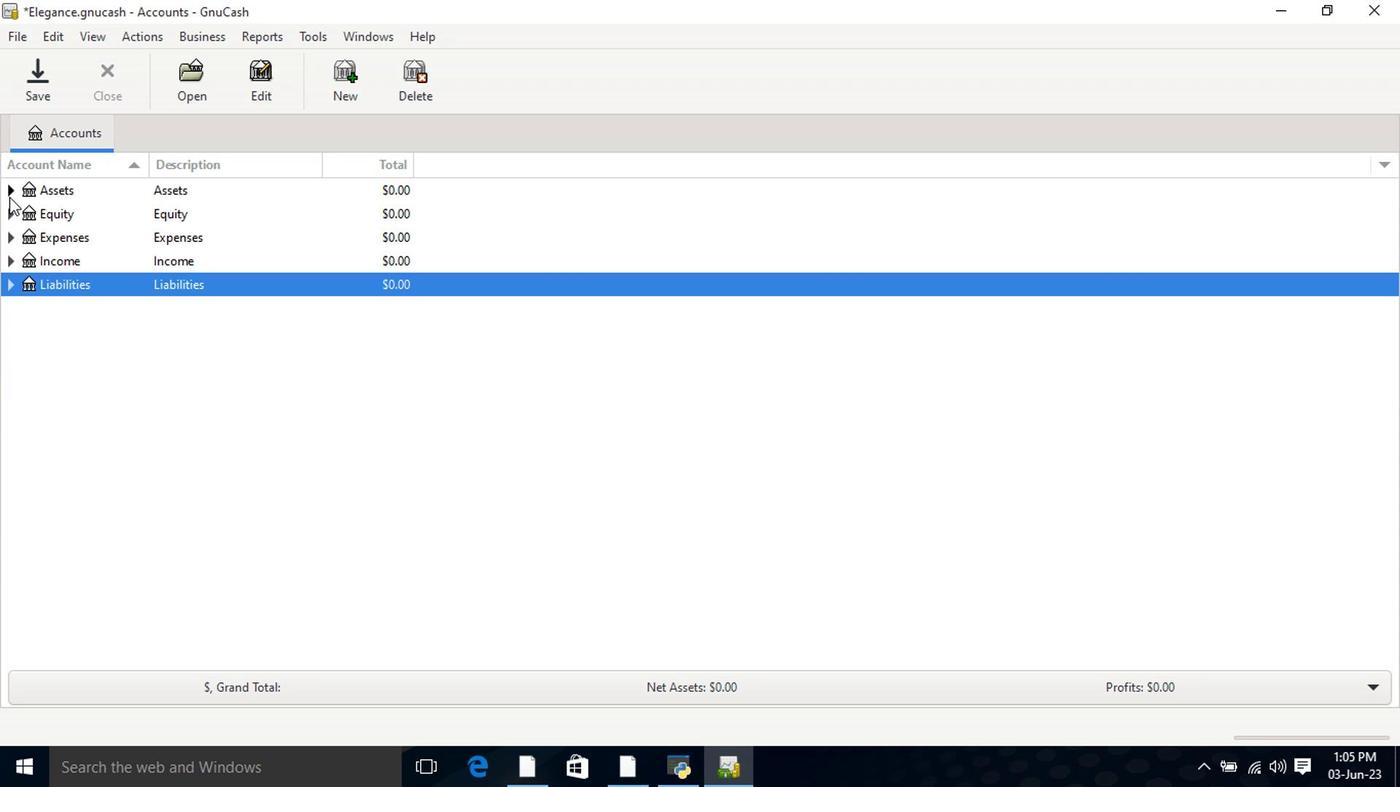 
Action: Mouse pressed left at (68, 193)
Screenshot: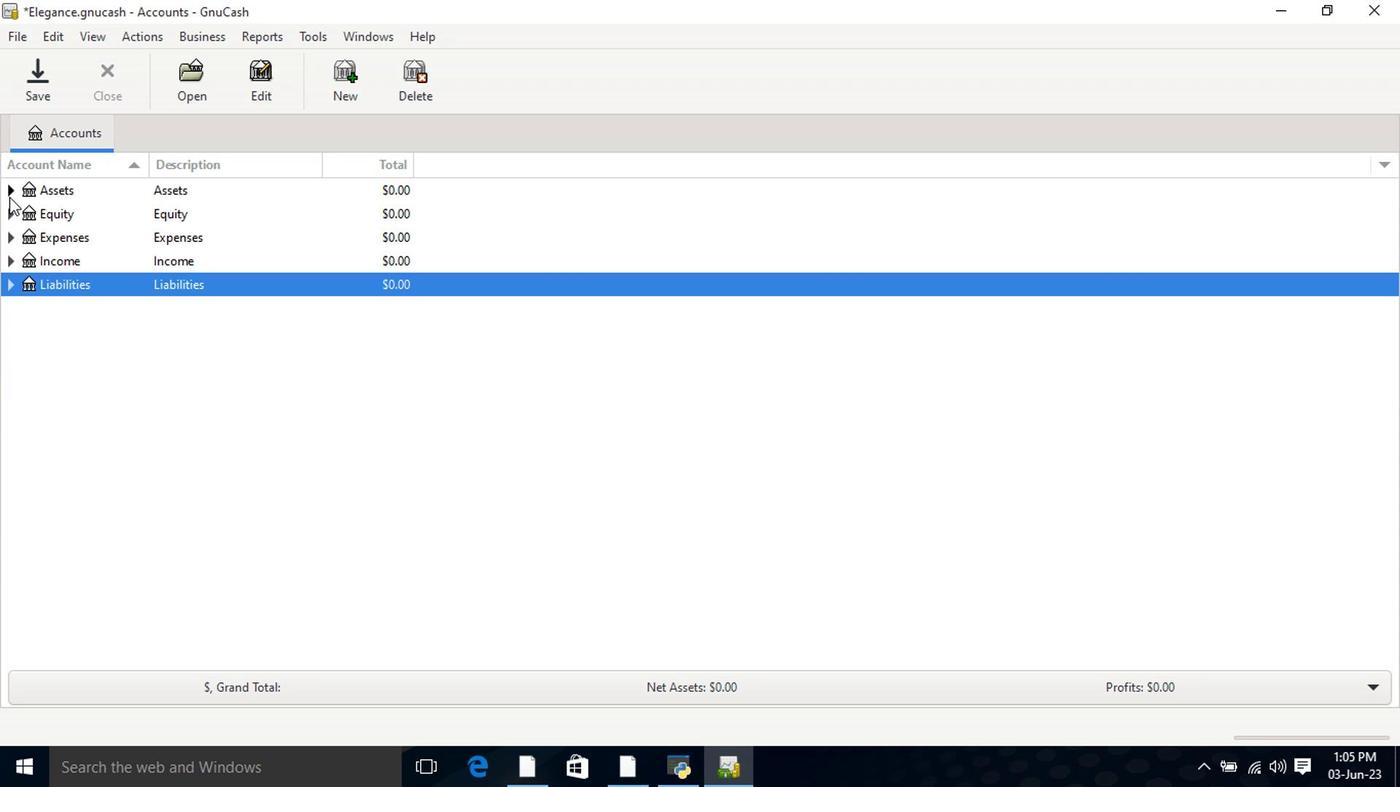 
Action: Mouse moved to (82, 226)
Screenshot: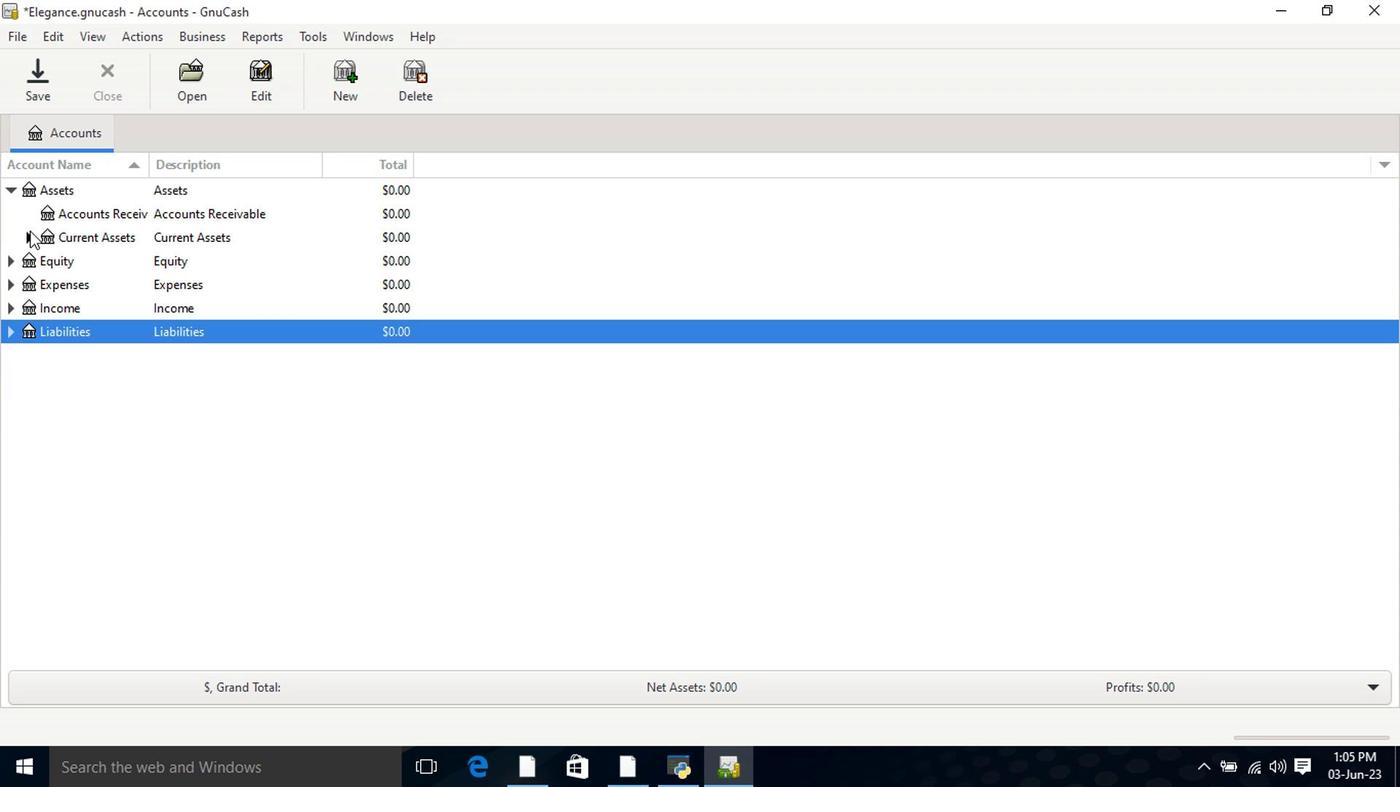 
Action: Mouse pressed left at (82, 226)
Screenshot: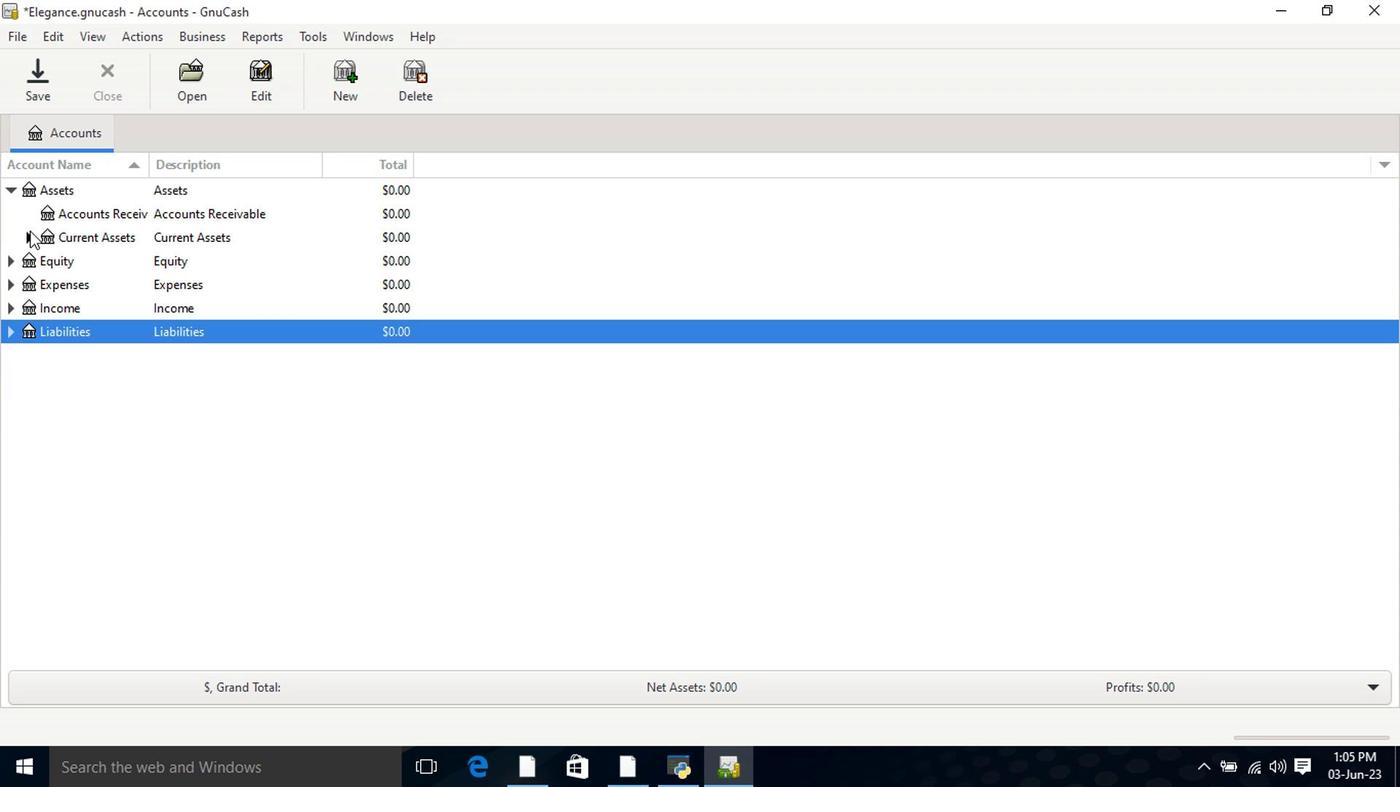 
Action: Mouse moved to (123, 243)
Screenshot: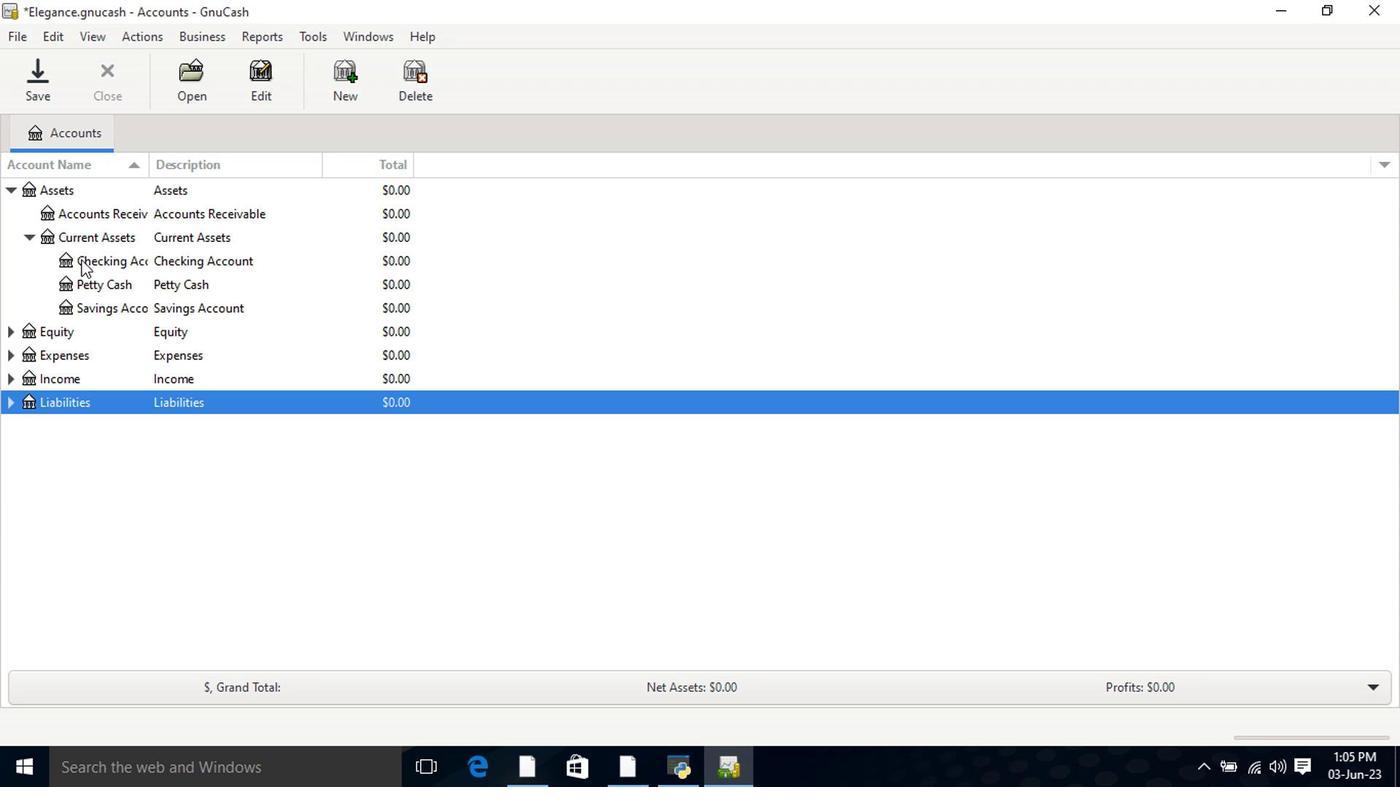 
Action: Mouse pressed left at (123, 243)
Screenshot: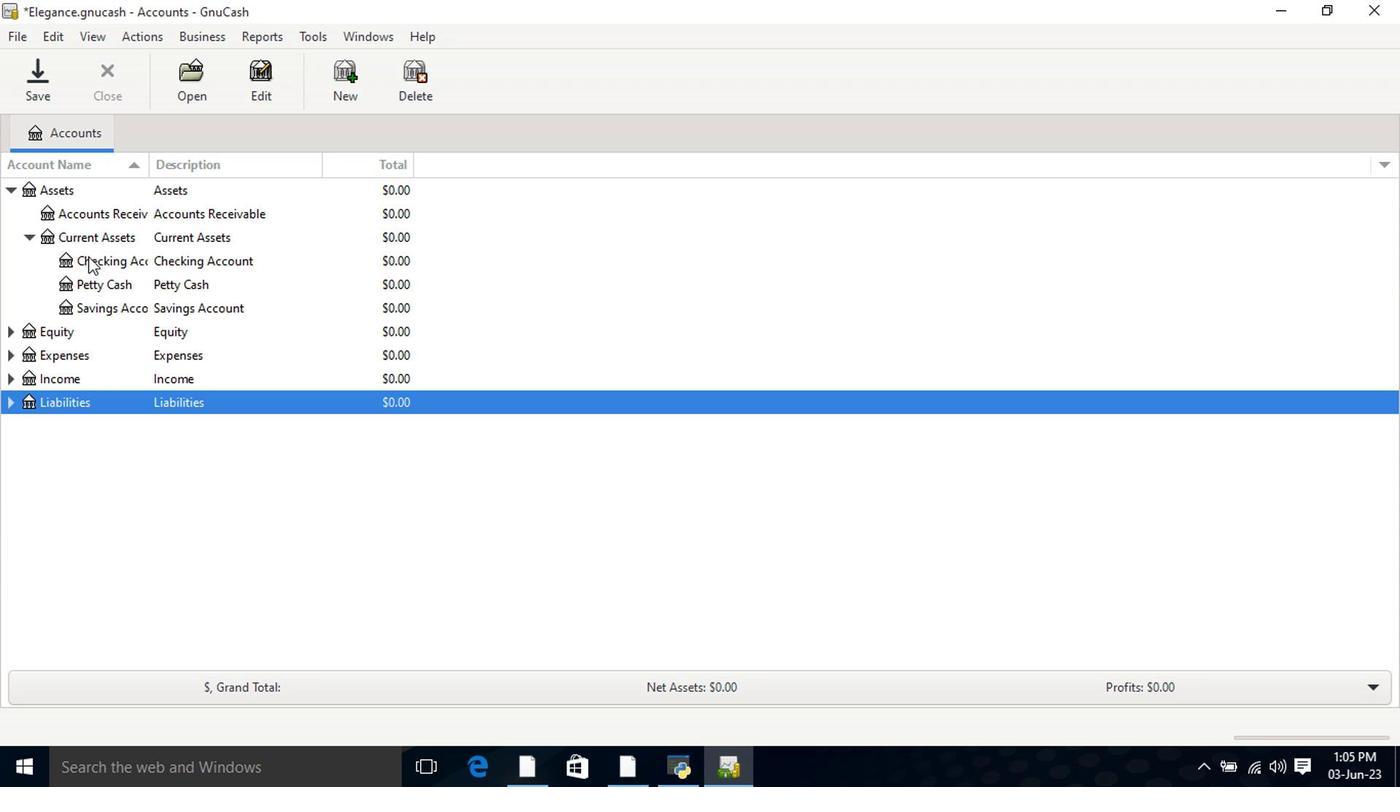 
Action: Mouse moved to (124, 243)
Screenshot: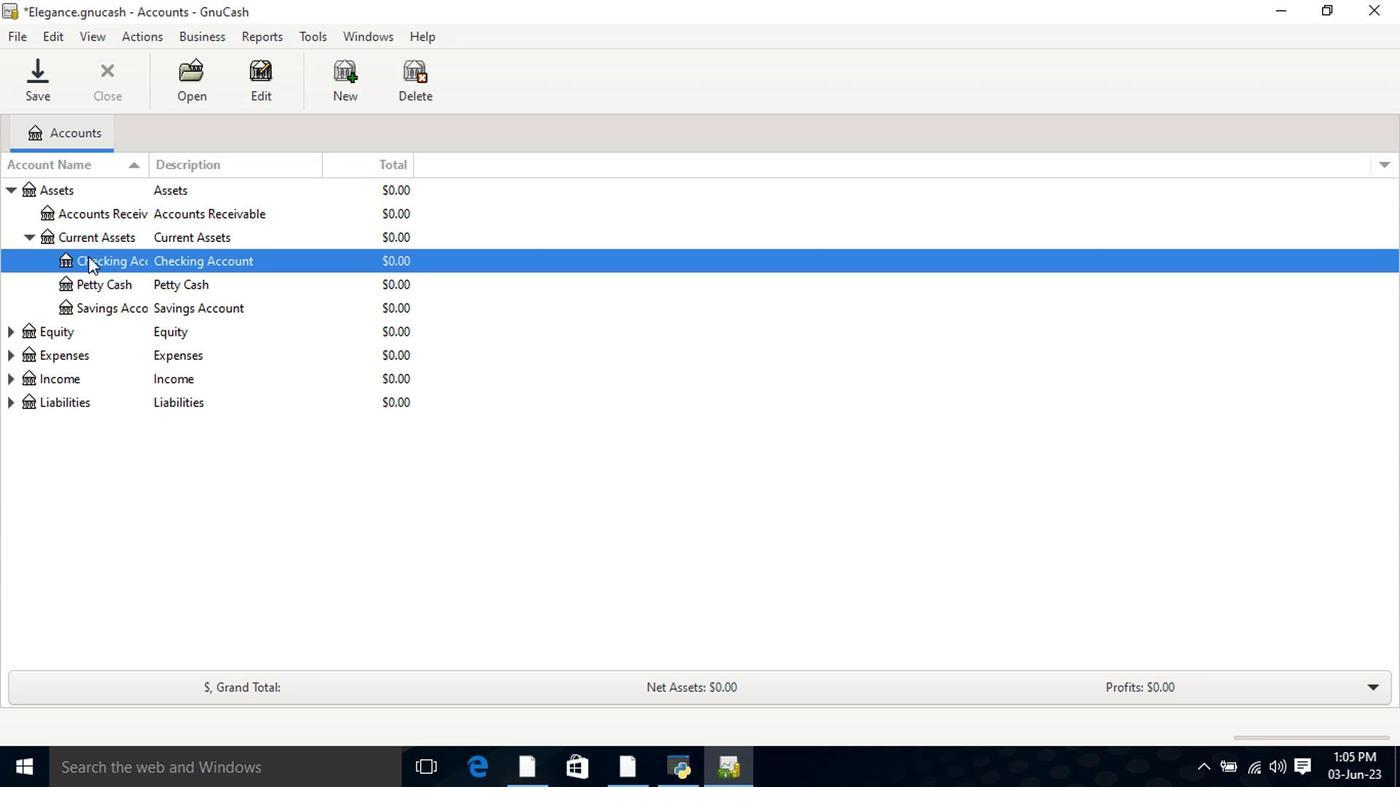 
Action: Mouse pressed left at (124, 243)
Screenshot: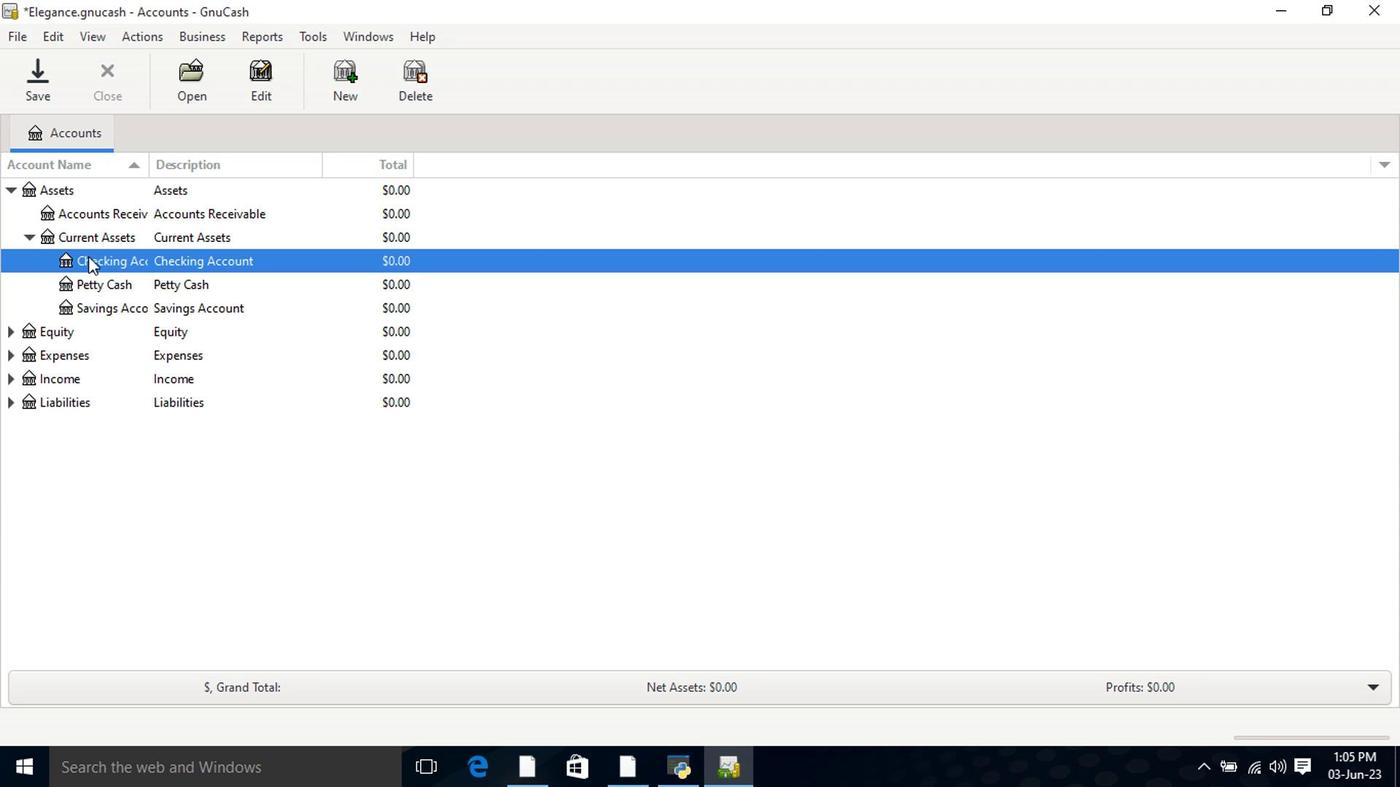
Action: Mouse moved to (123, 193)
Screenshot: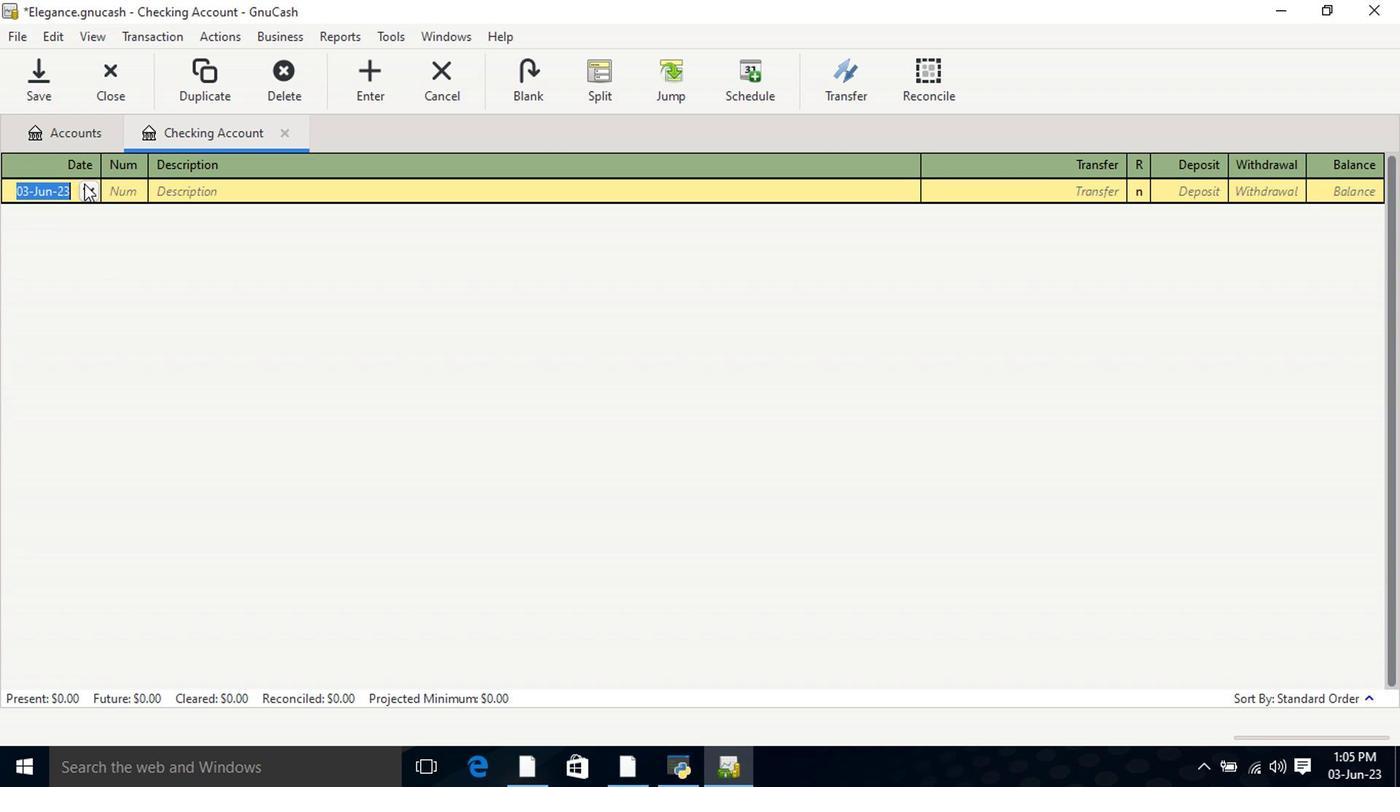 
Action: Mouse pressed left at (123, 193)
Screenshot: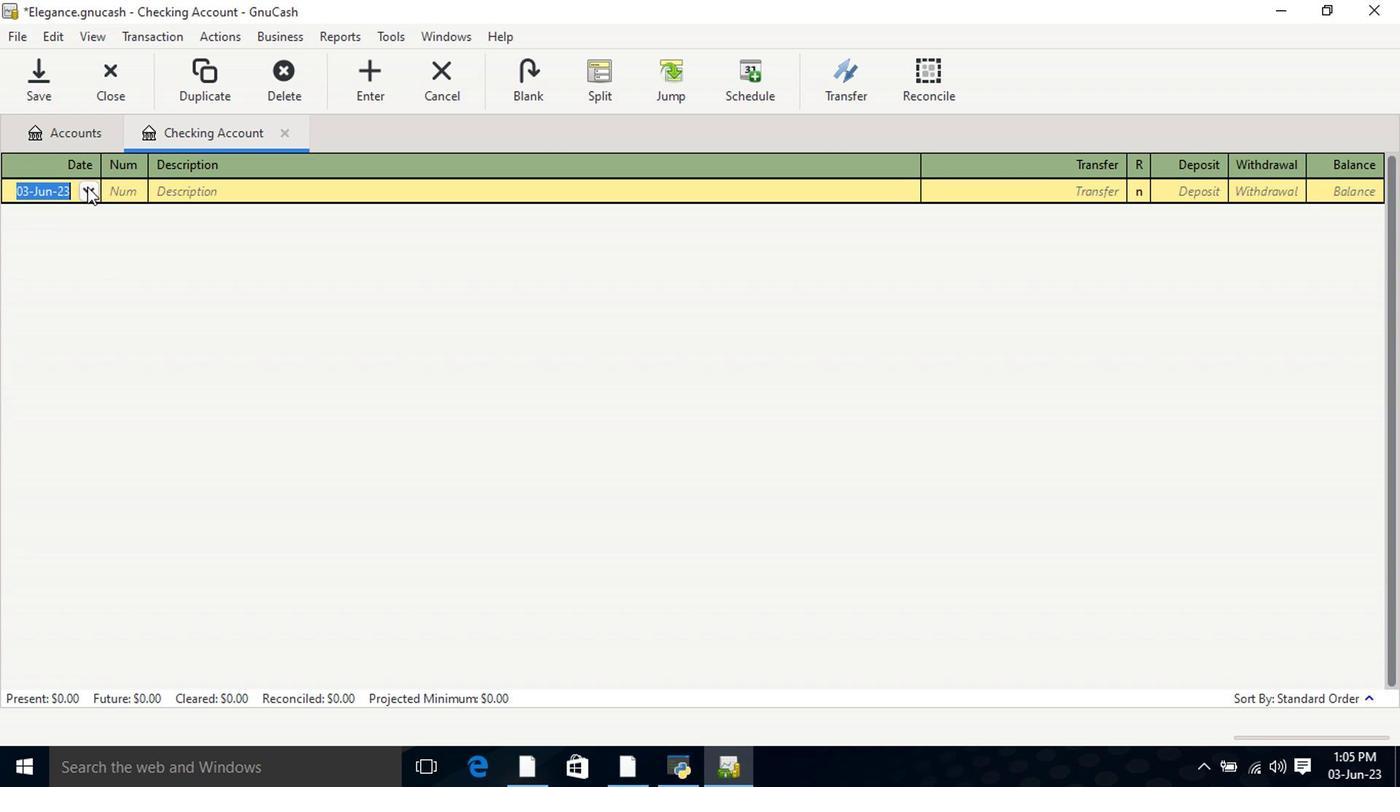 
Action: Mouse moved to (70, 213)
Screenshot: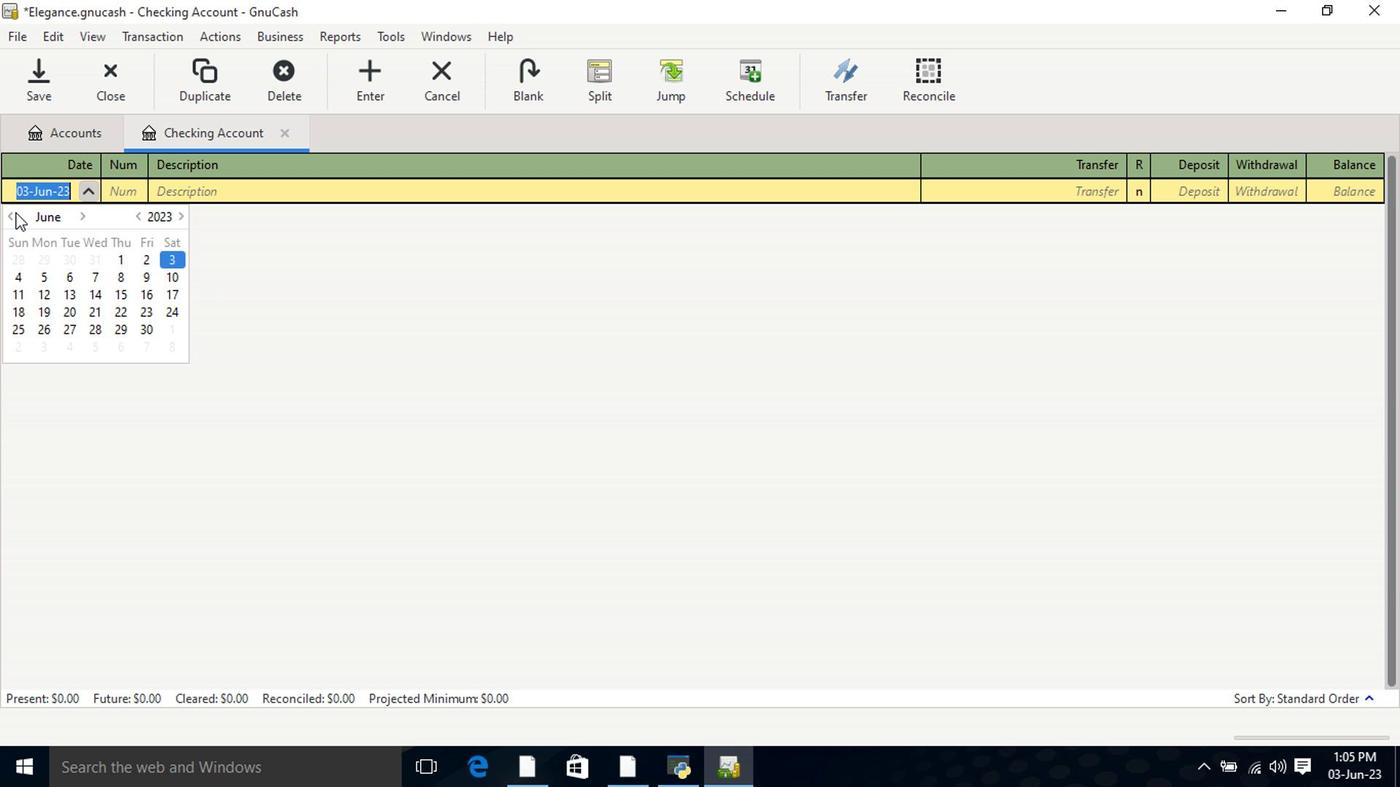 
Action: Mouse pressed left at (70, 213)
Screenshot: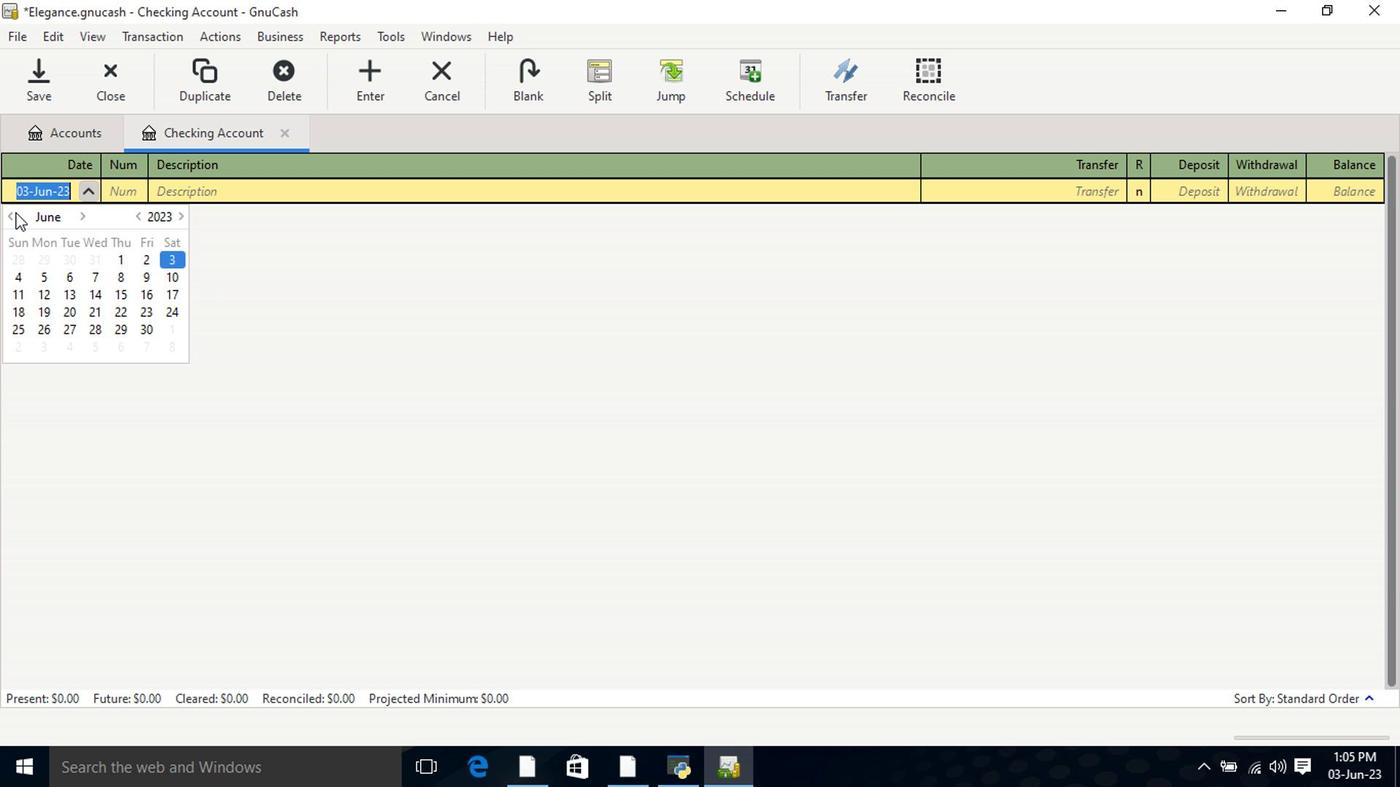 
Action: Mouse moved to (185, 245)
Screenshot: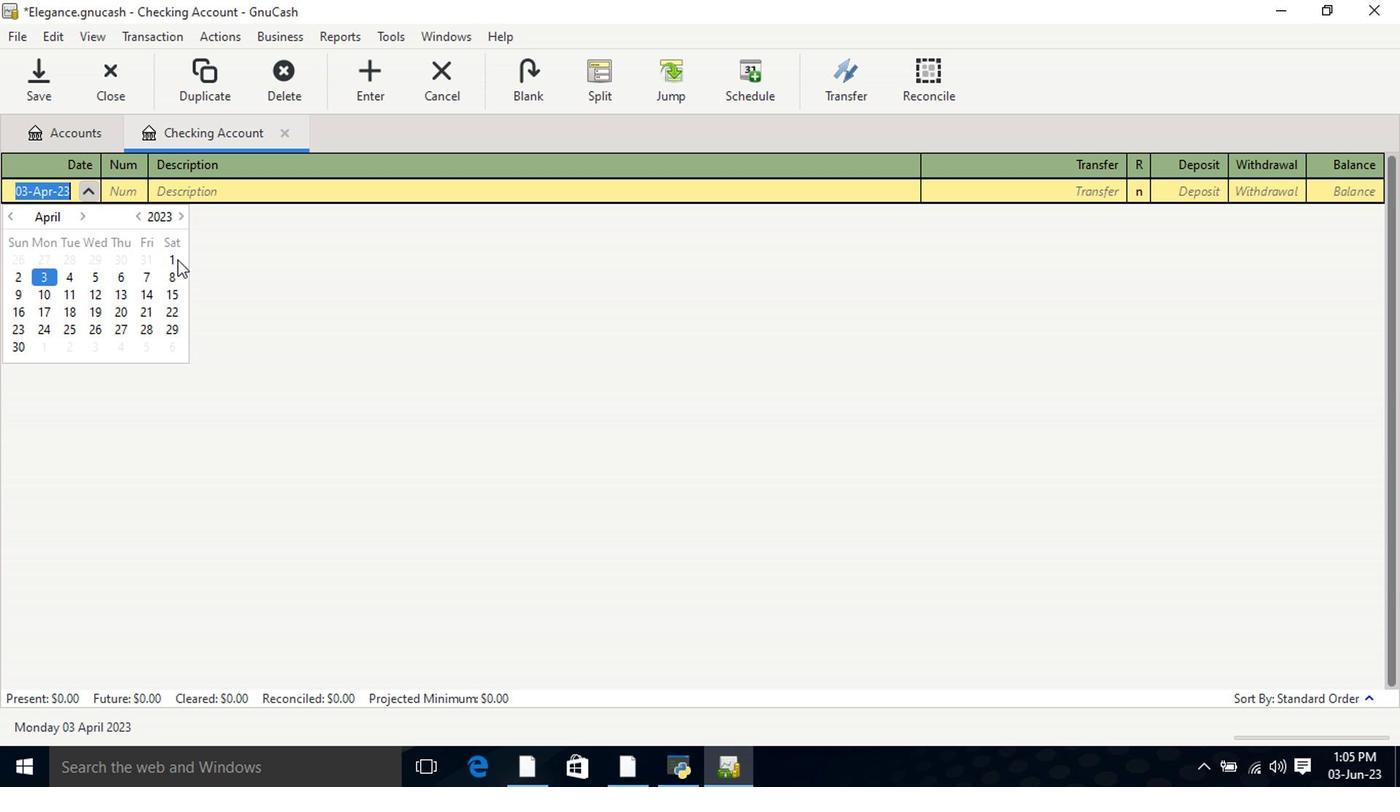 
Action: Mouse pressed left at (185, 245)
Screenshot: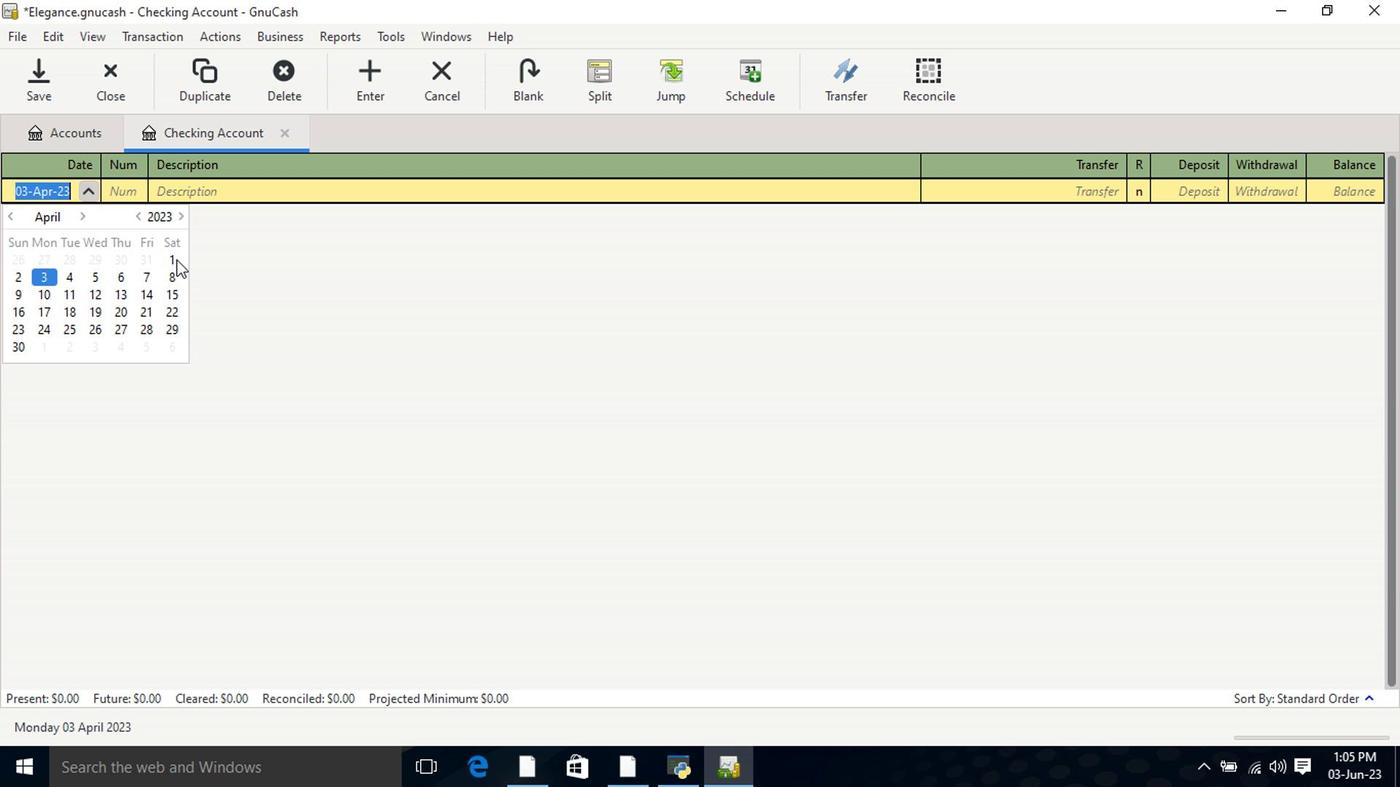 
Action: Mouse pressed left at (185, 245)
Screenshot: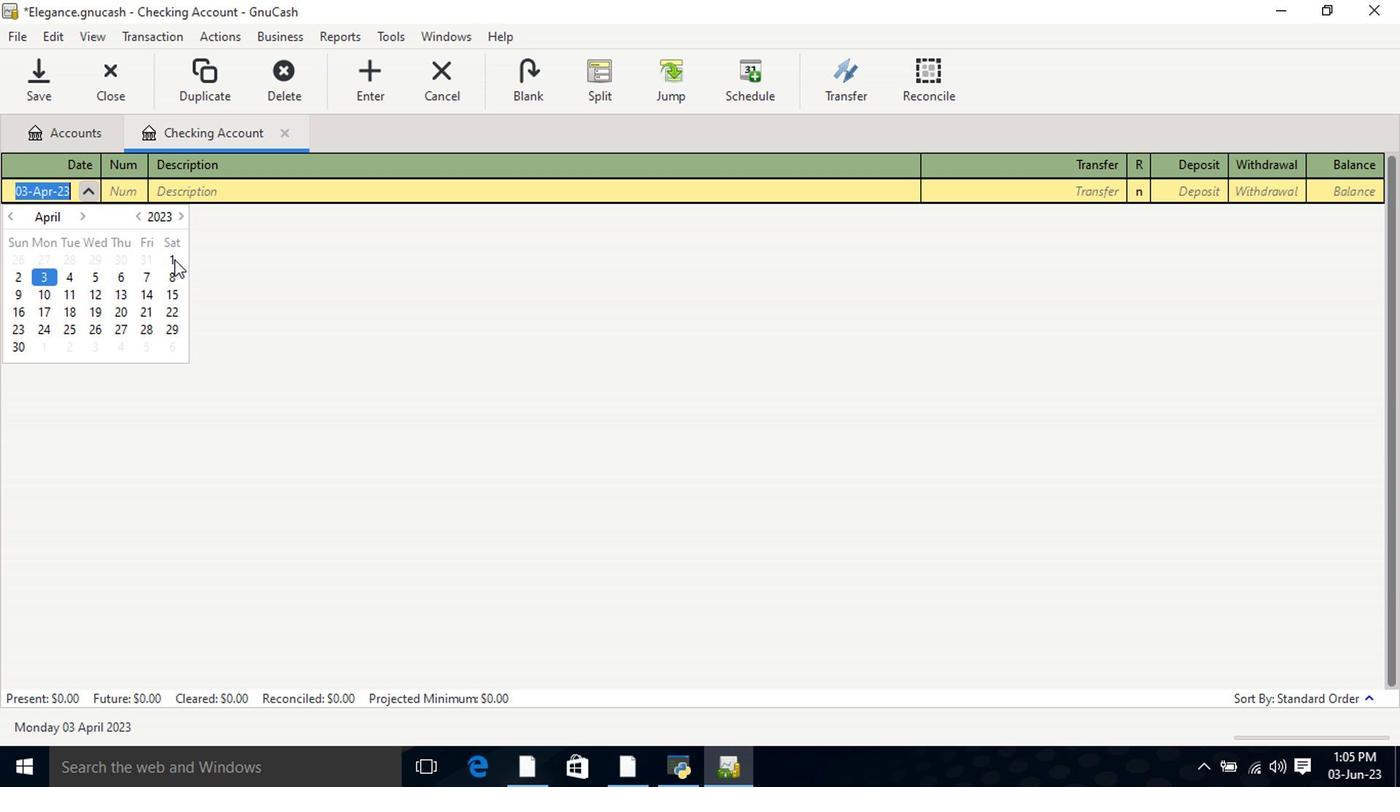 
Action: Mouse moved to (181, 193)
Screenshot: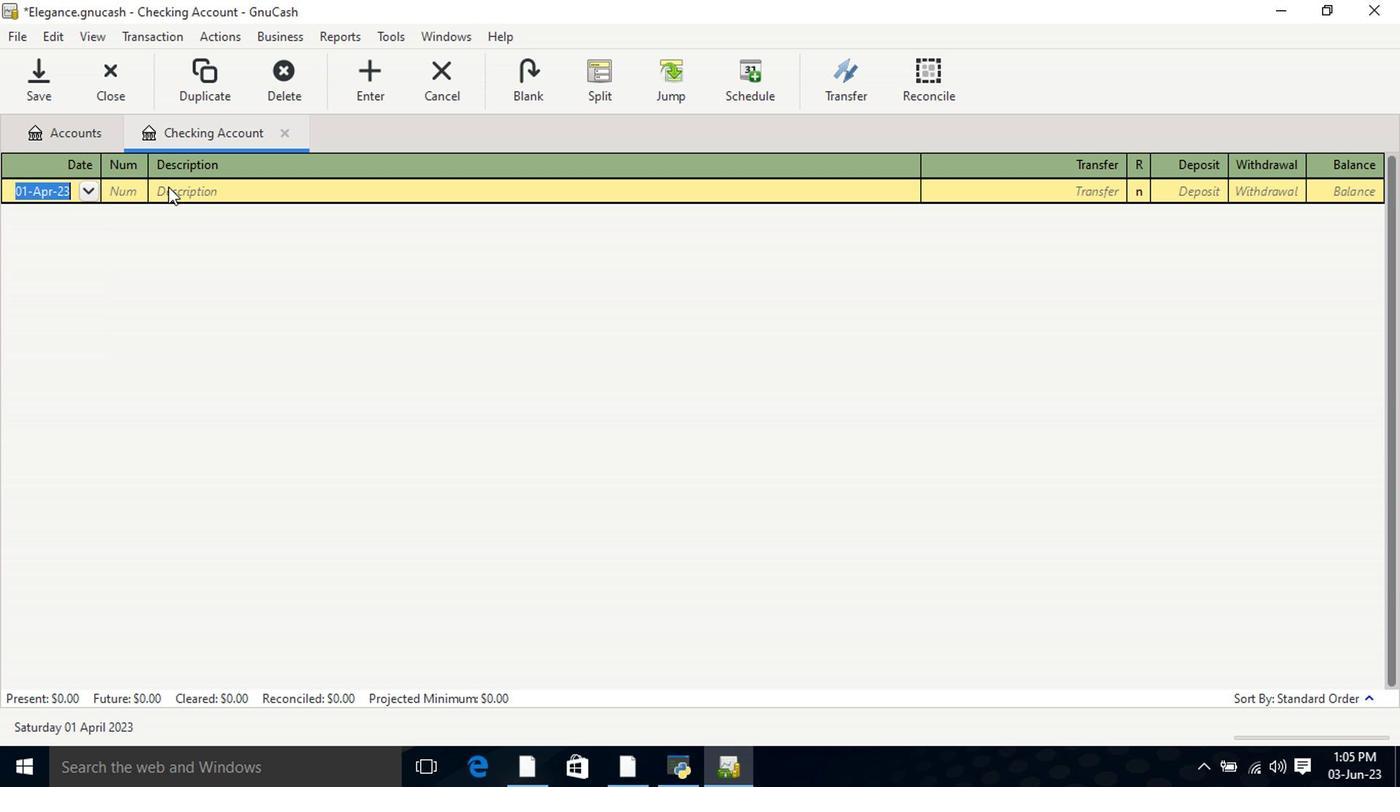 
Action: Mouse pressed left at (181, 193)
Screenshot: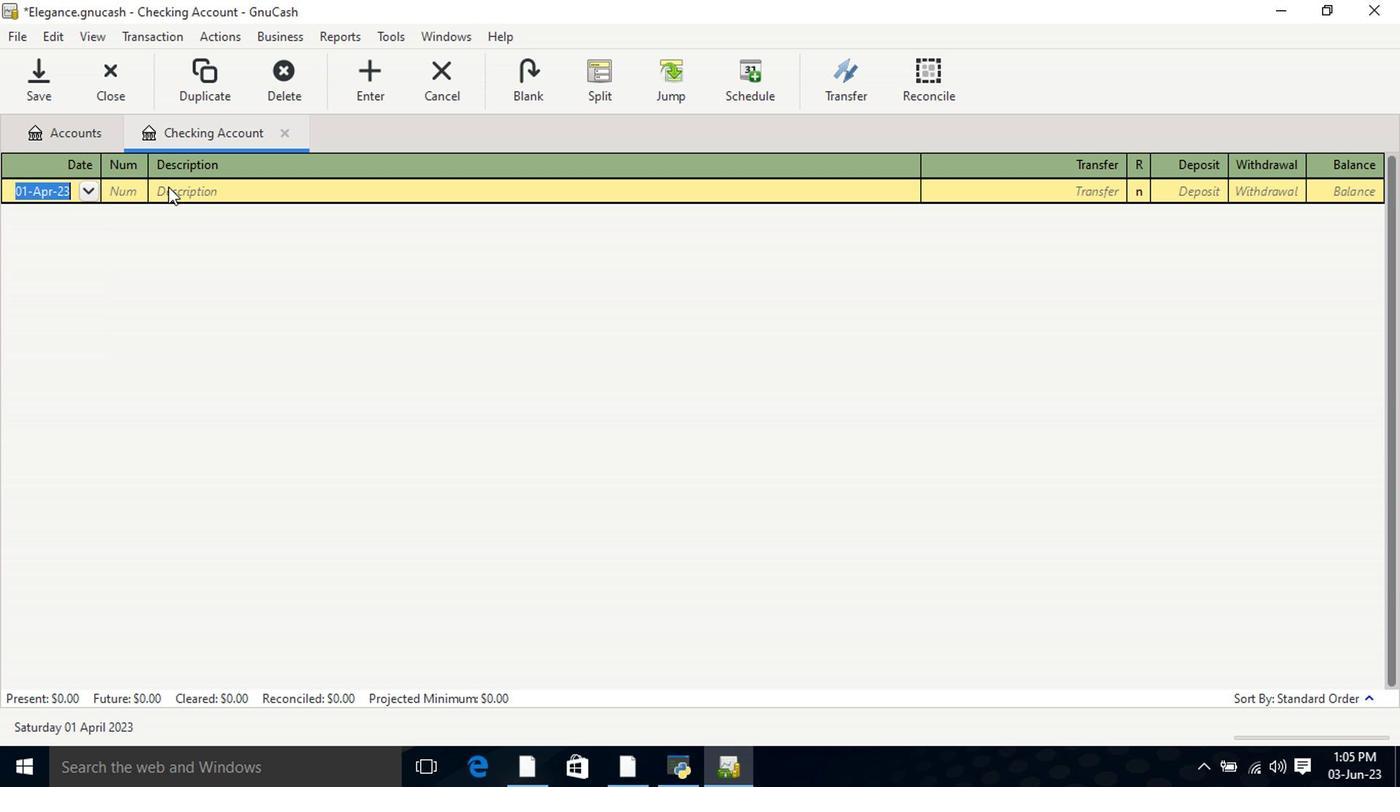 
Action: Mouse moved to (195, 201)
Screenshot: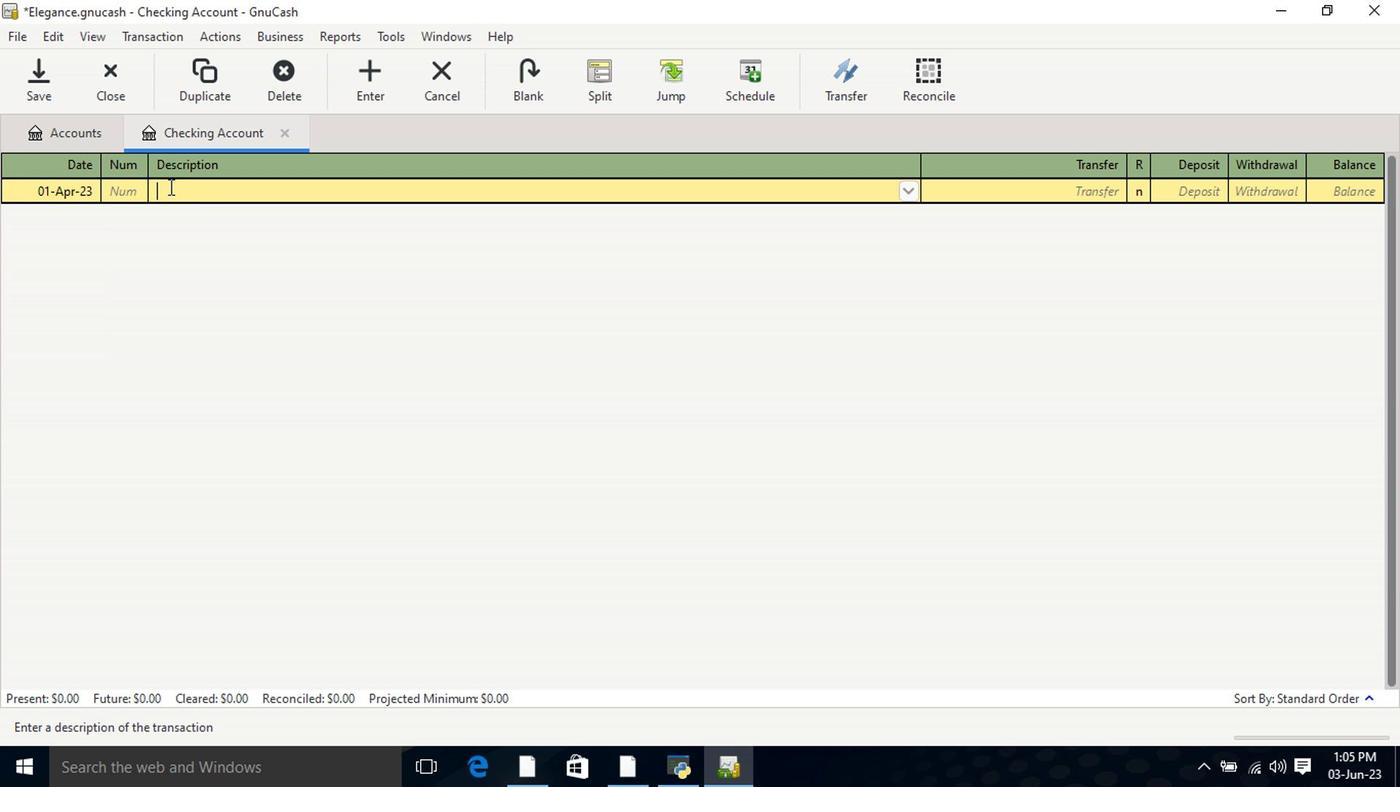 
Action: Key pressed <Key.shift>PENING<Key.space><Key.shift>Balance
Screenshot: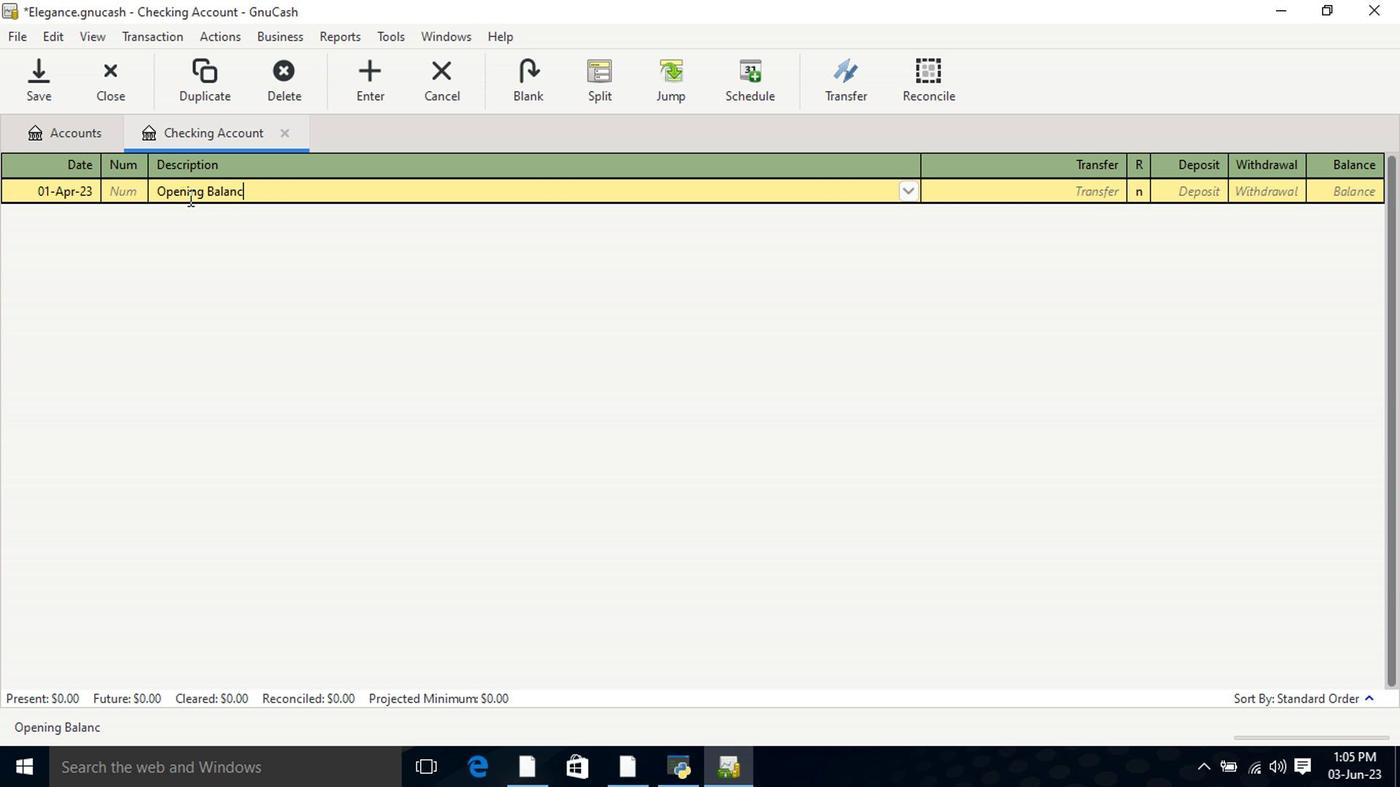 
Action: Mouse moved to (852, 197)
Screenshot: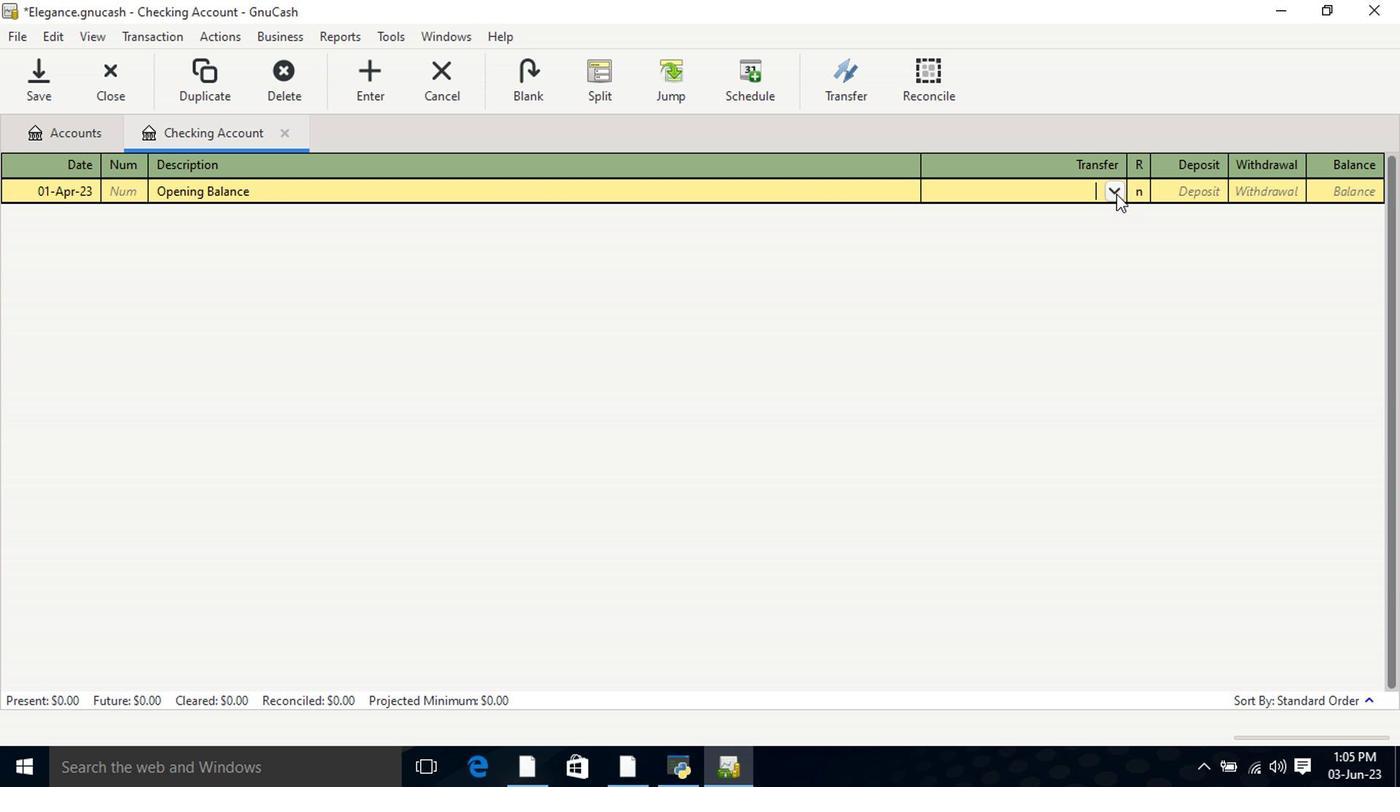 
Action: Mouse pressed left at (852, 197)
Screenshot: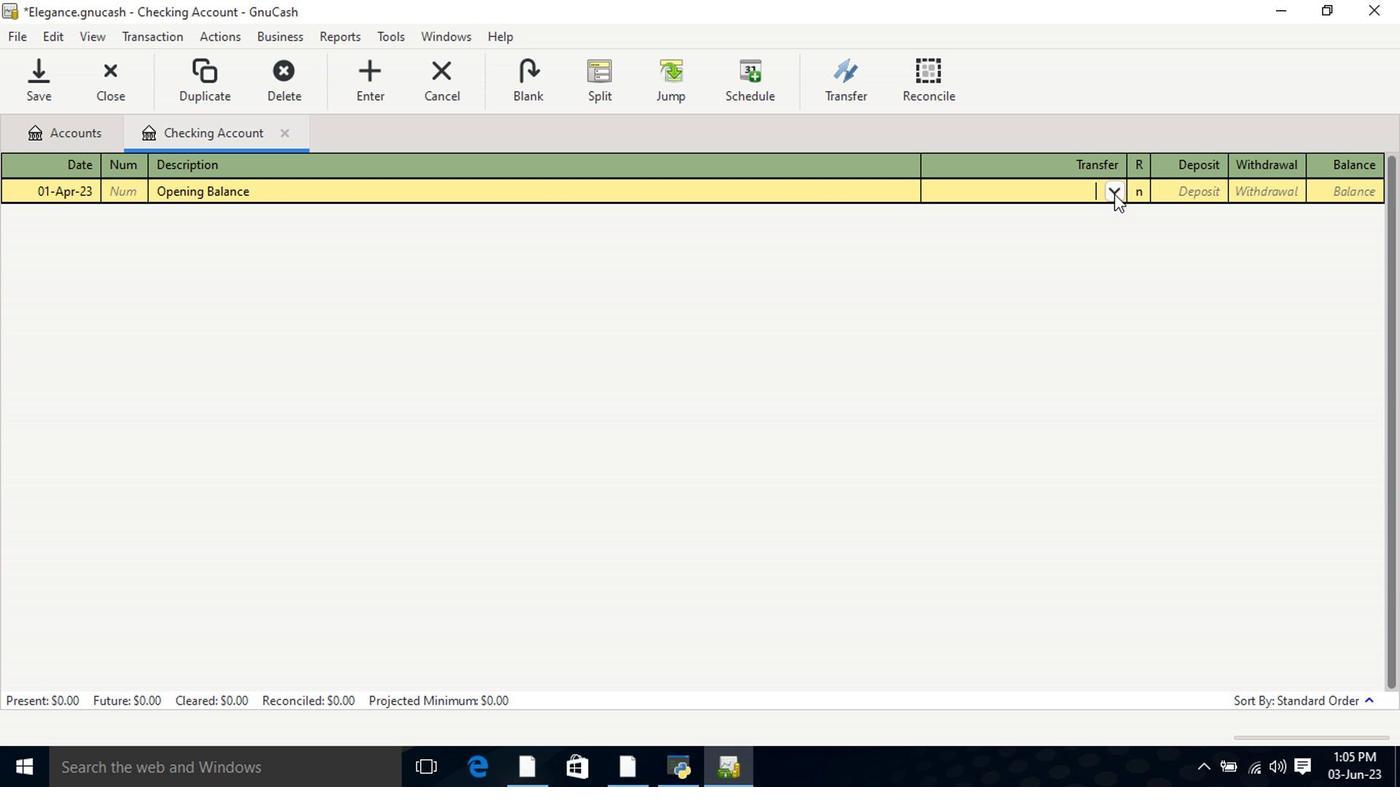 
Action: Mouse moved to (806, 291)
Screenshot: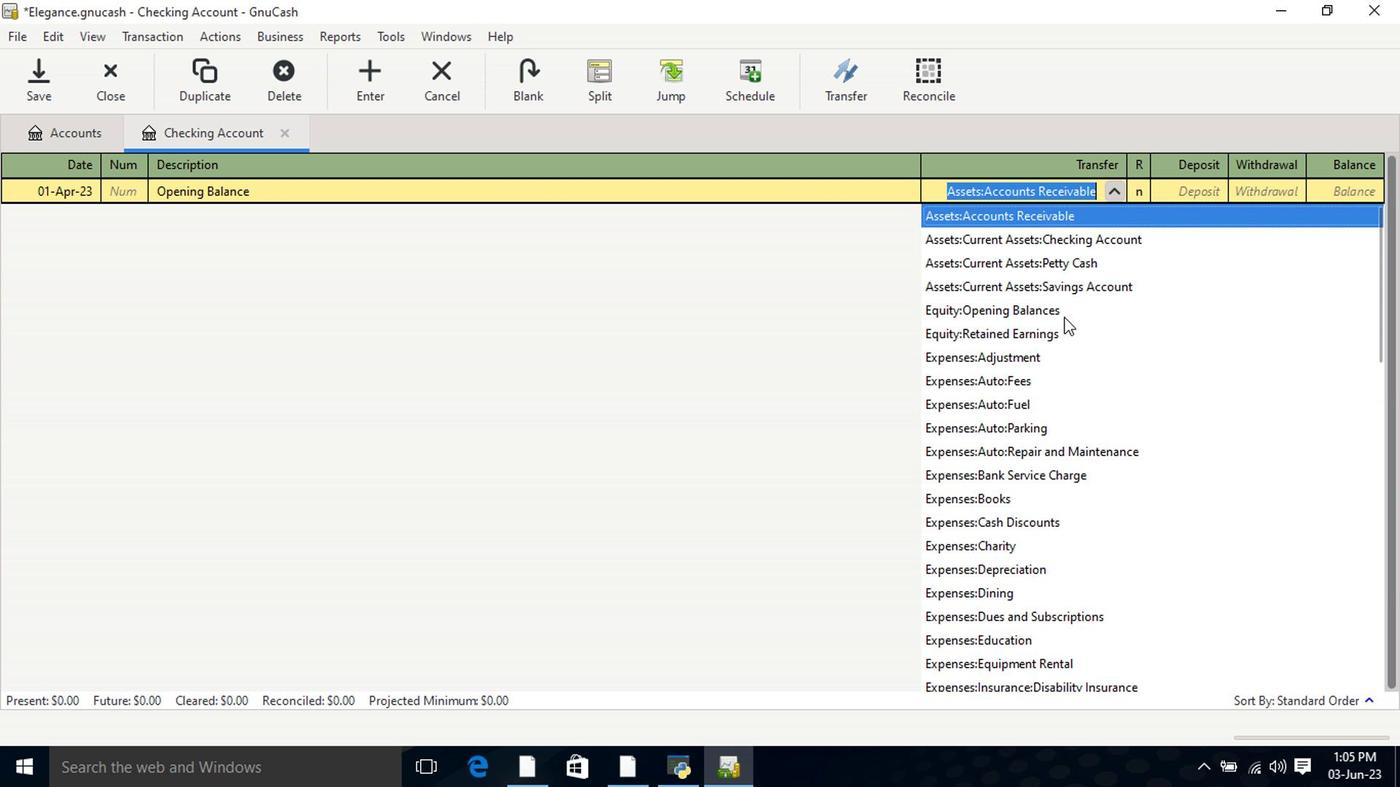 
Action: Key pressed <Key.tab>00<Key.tab><Key.tab>
Screenshot: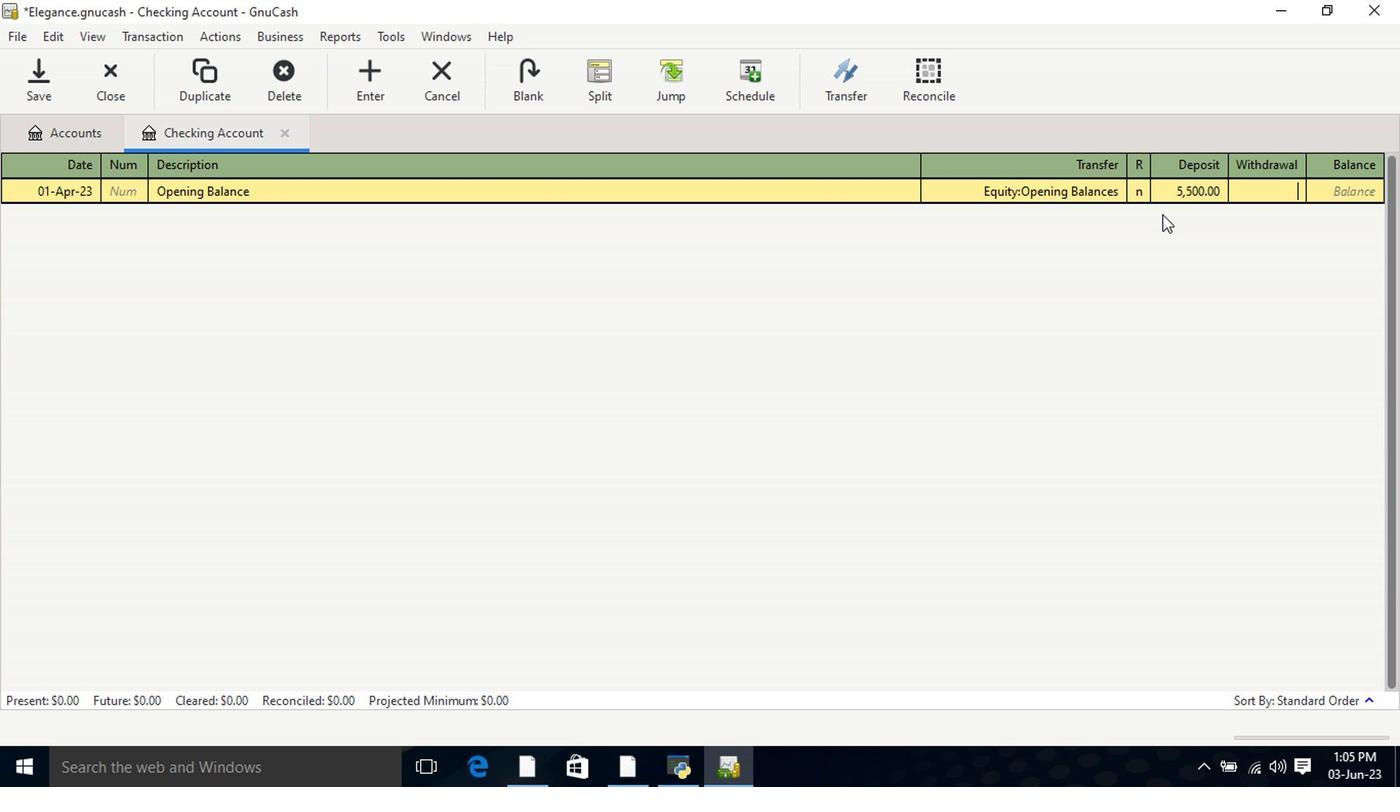 
Action: Mouse moved to (85, 118)
Screenshot: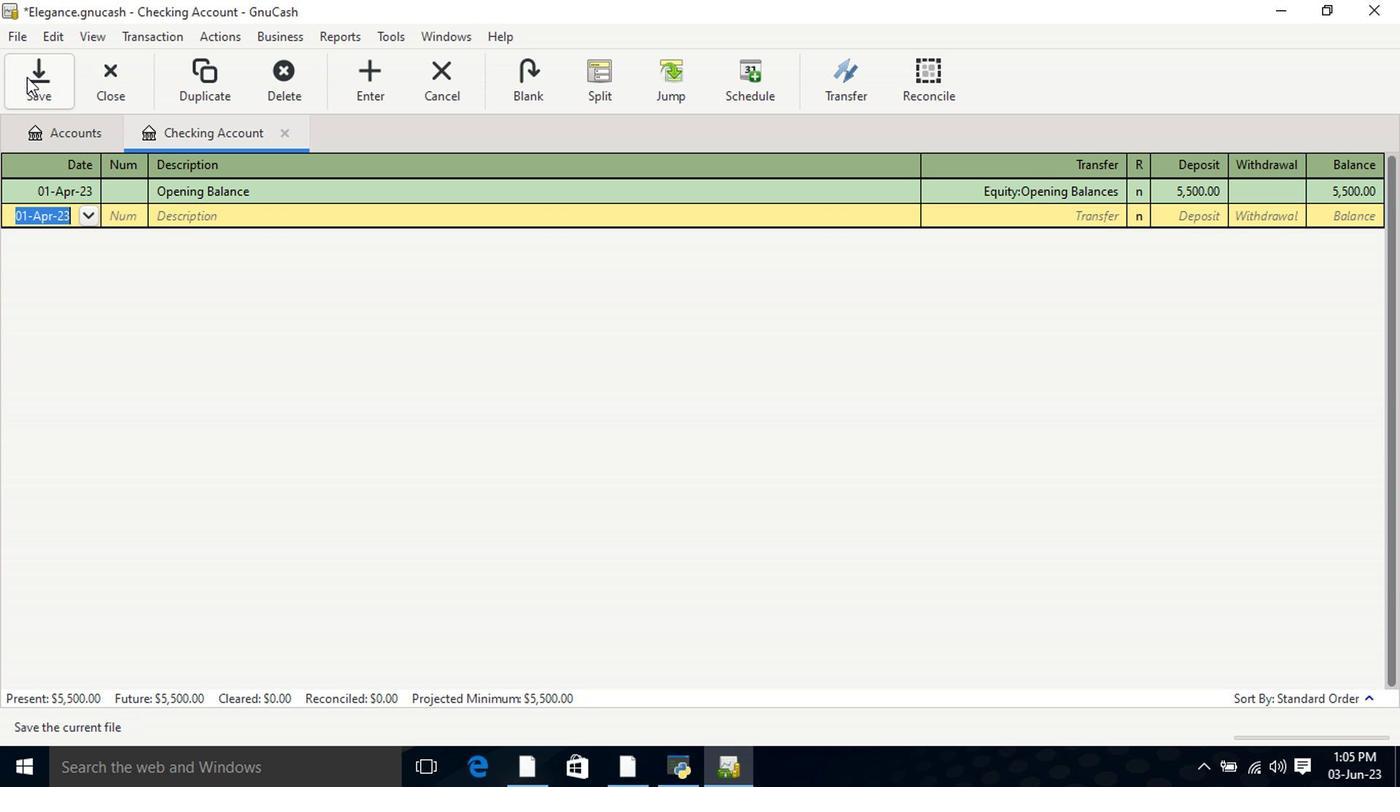 
Action: Mouse pressed left at (85, 118)
Screenshot: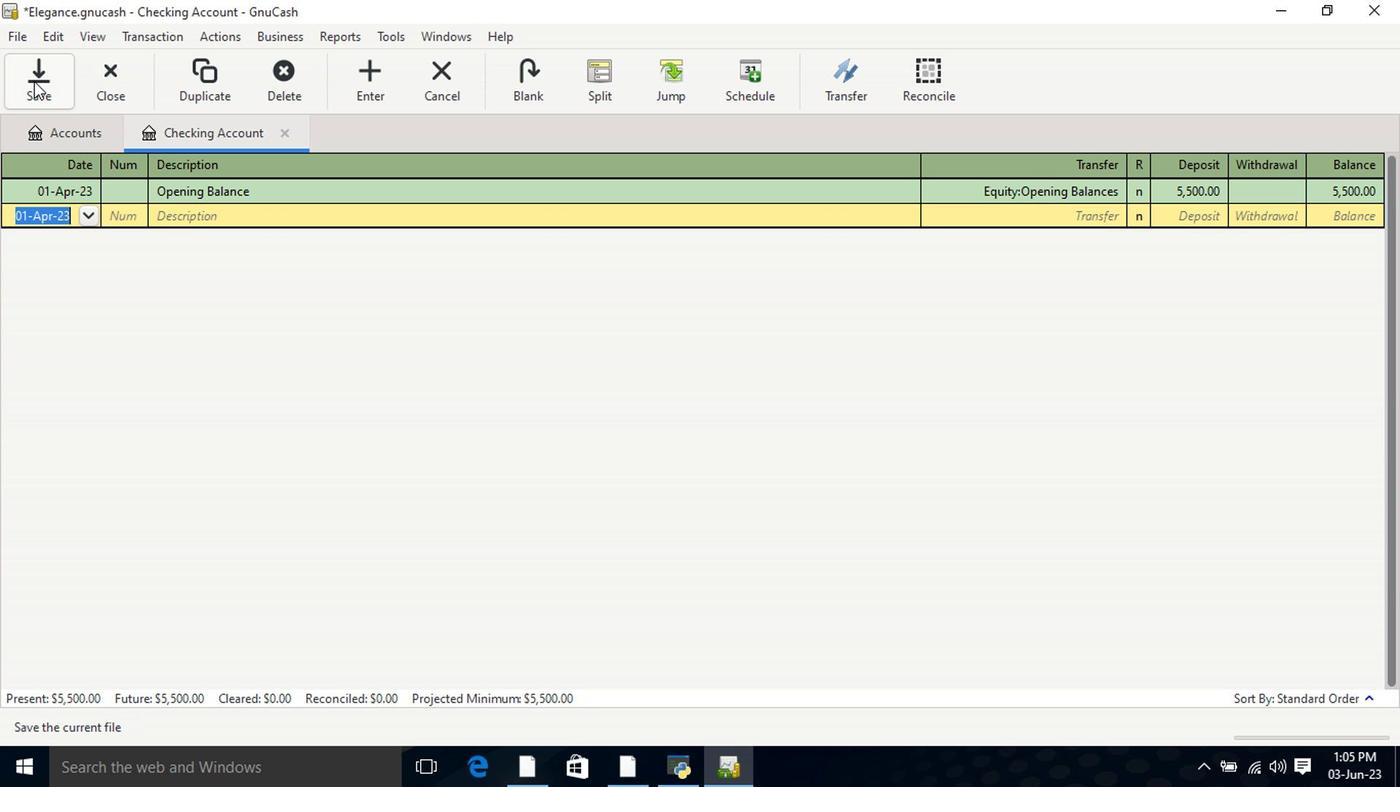 
Action: Mouse moved to (261, 158)
Screenshot: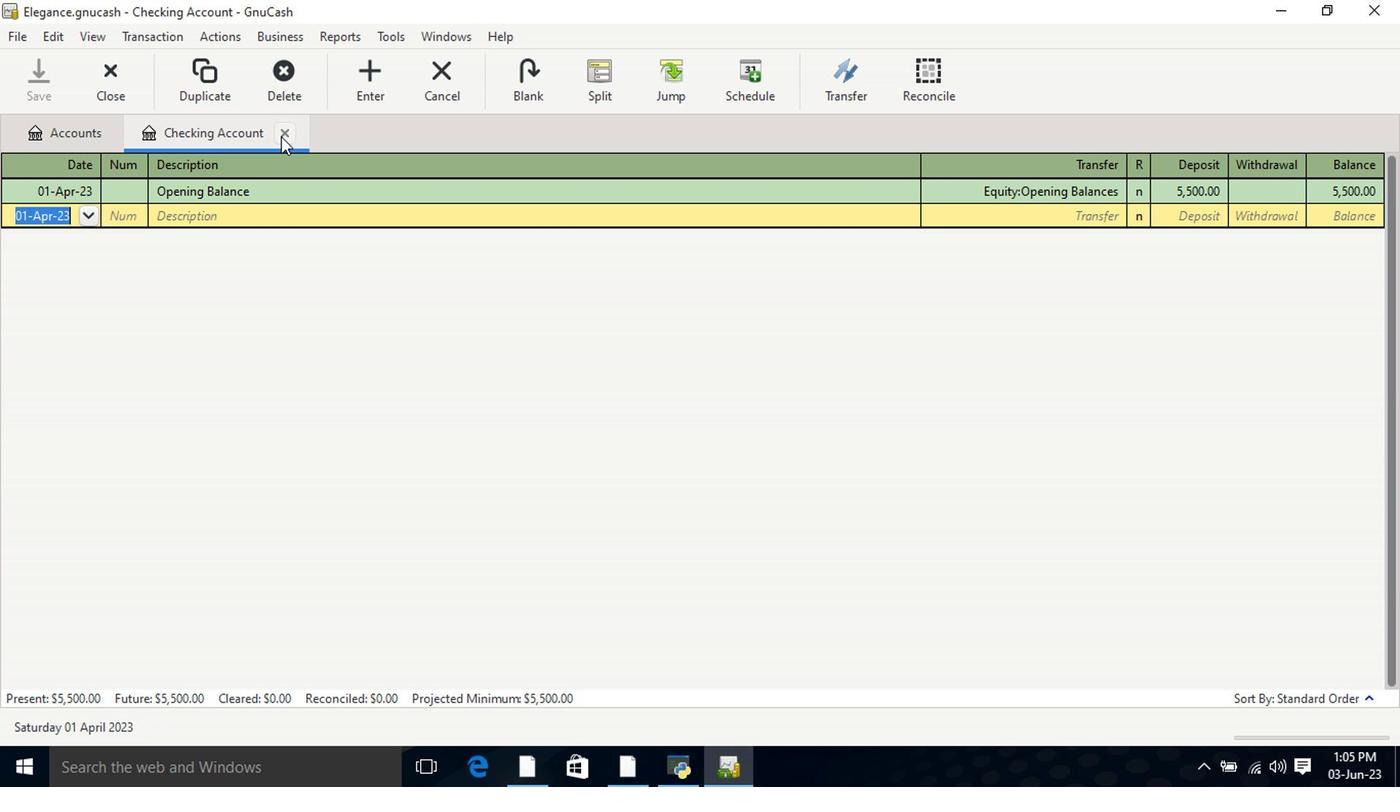 
Action: Mouse pressed left at (261, 158)
Screenshot: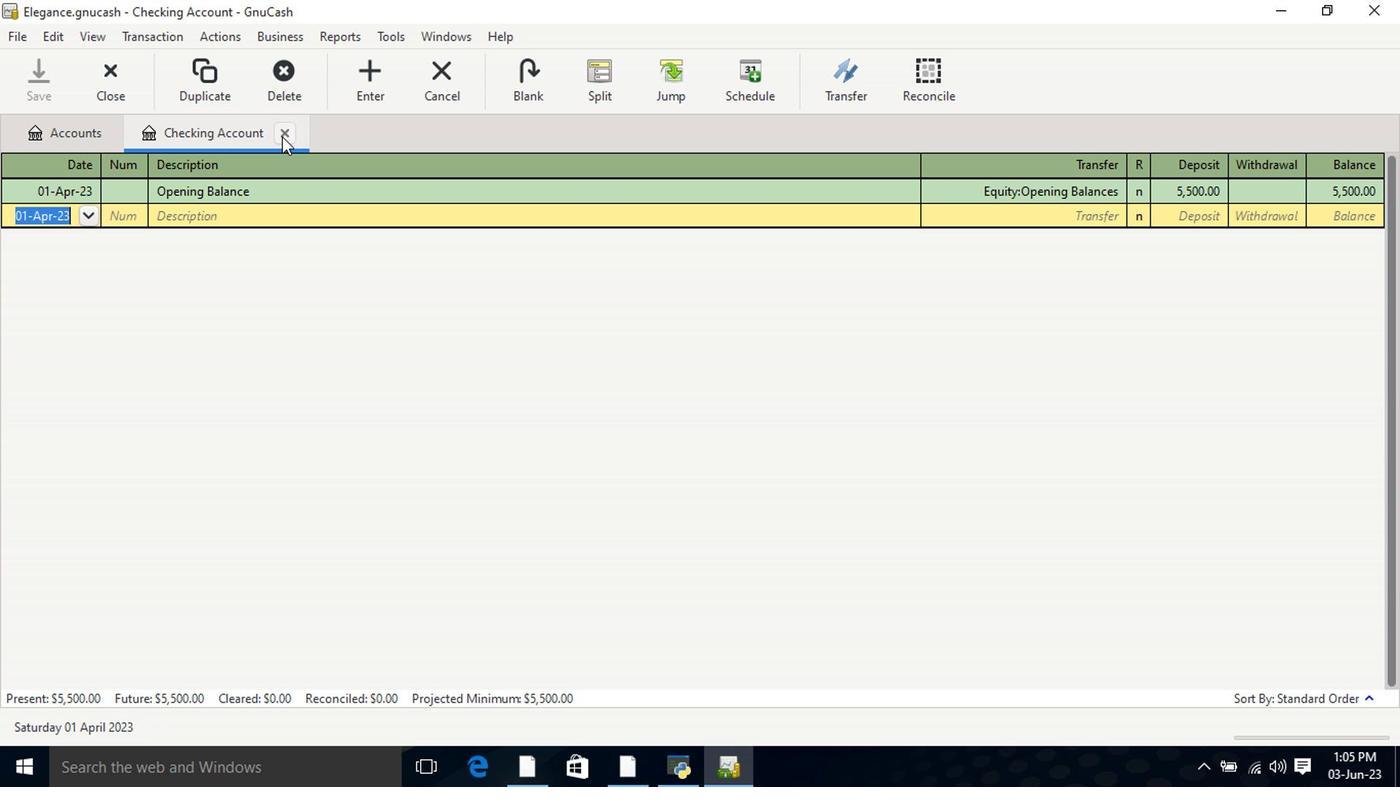 
Action: Mouse moved to (70, 296)
Screenshot: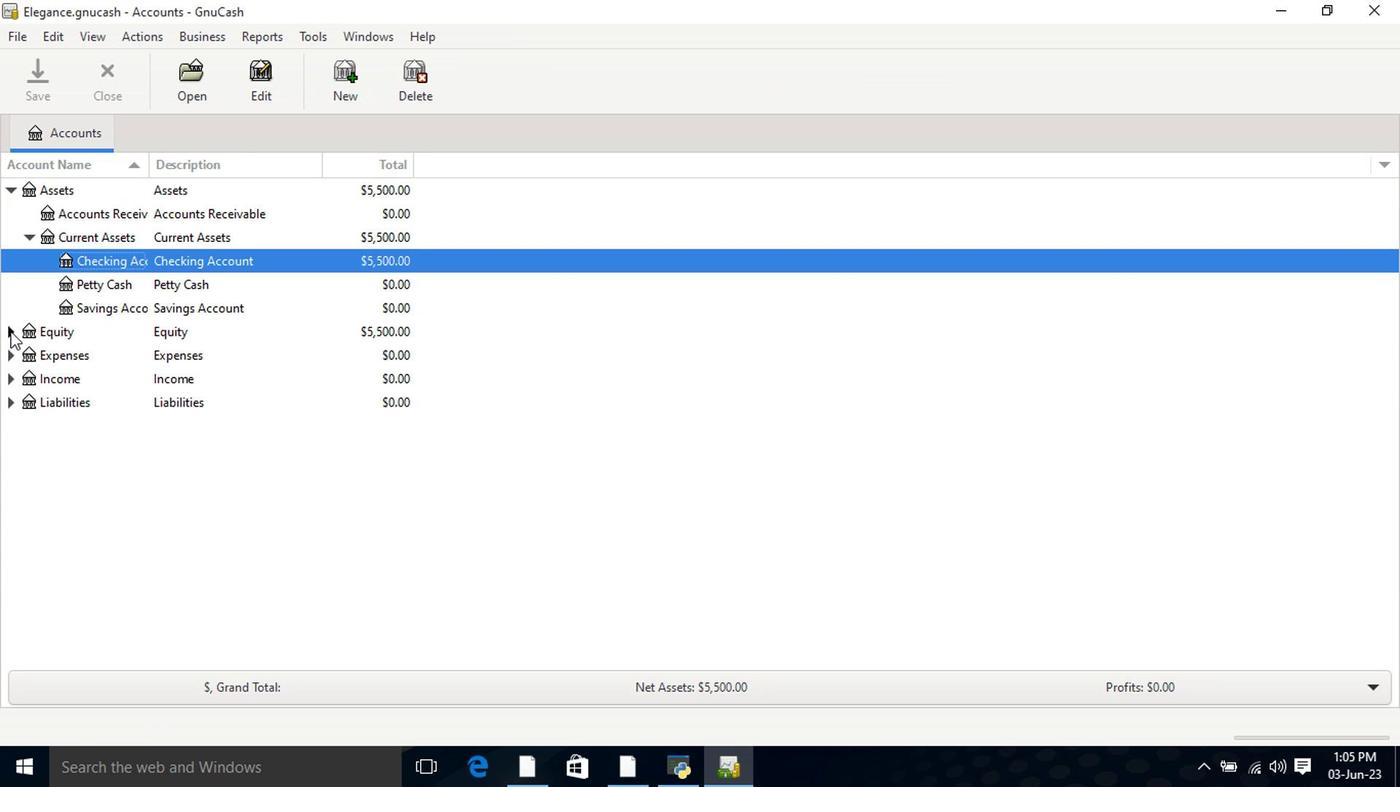 
Action: Mouse pressed left at (70, 296)
Screenshot: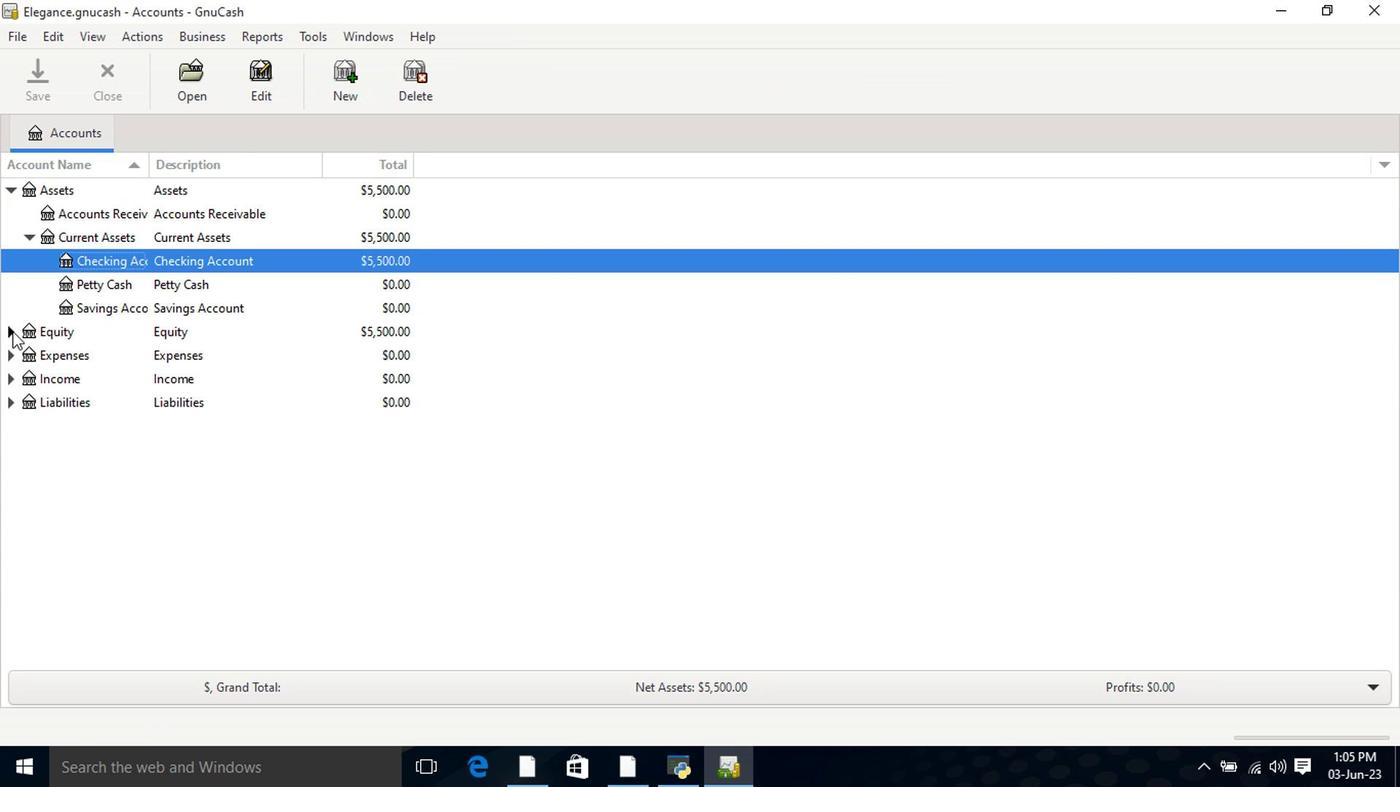 
Action: Mouse moved to (104, 312)
Screenshot: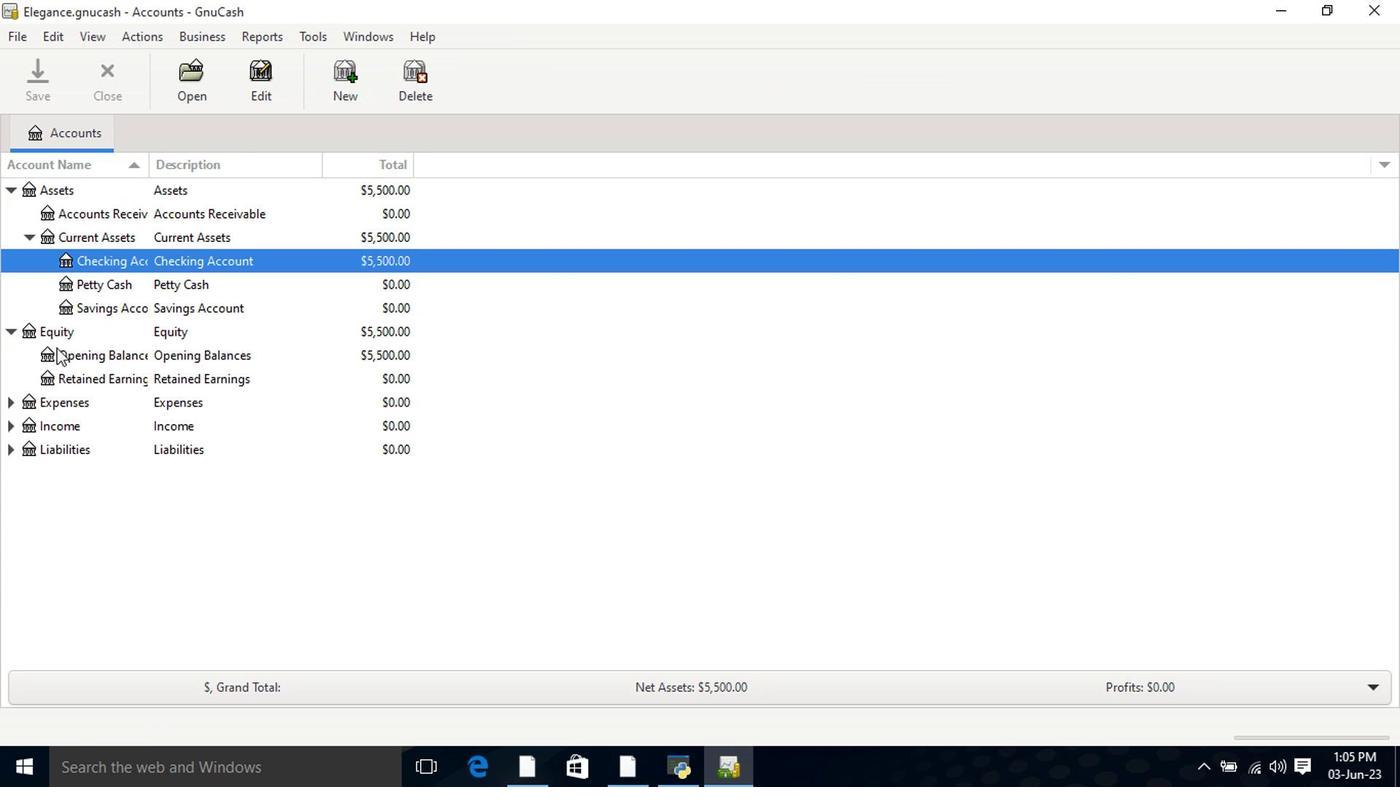 
Action: Mouse pressed left at (104, 312)
Screenshot: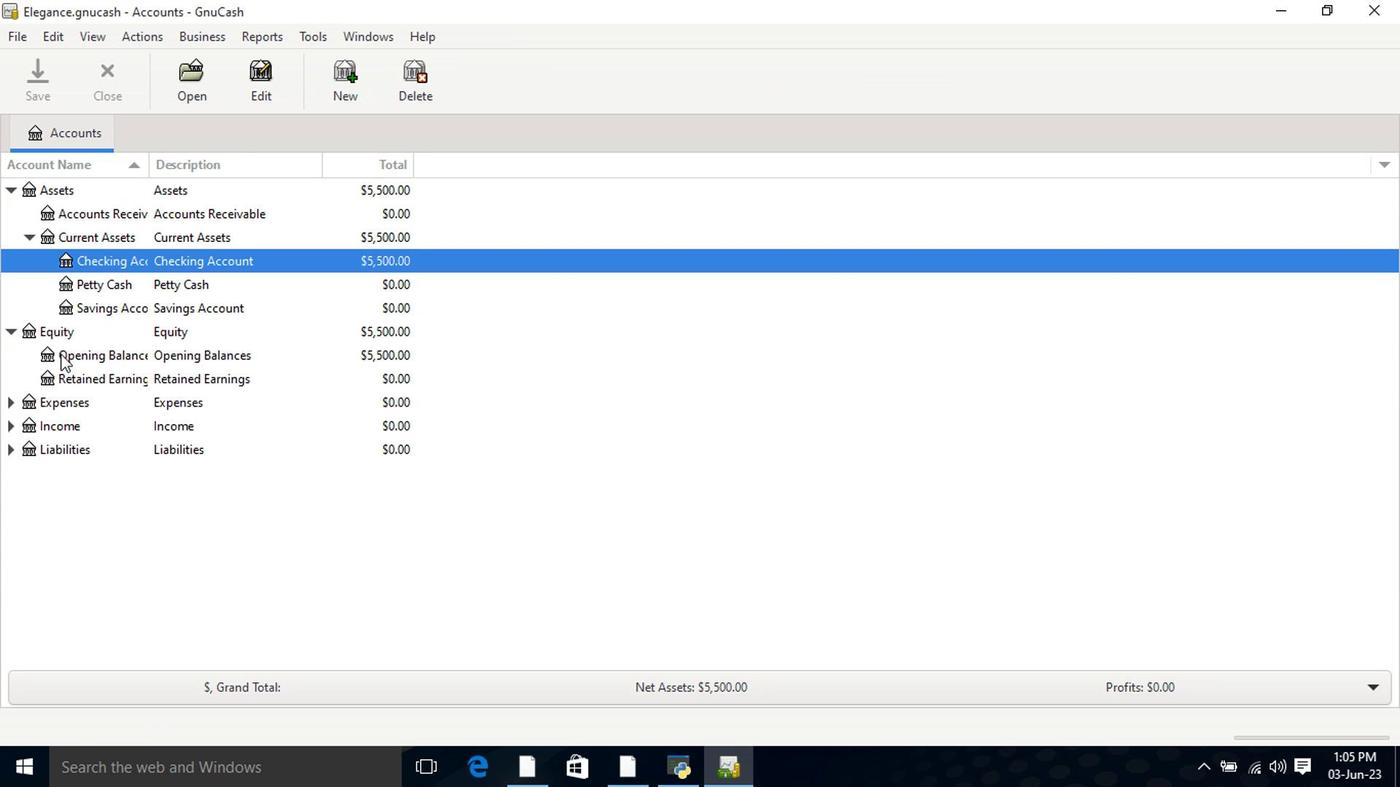 
